 Task: Find connections with filter location Belén de Umbría with filter topic #designwith filter profile language German with filter current company Sartorius Stedim Biotech with filter school JD Institute of Fashion Technology with filter industry Public Safety with filter service category AnimationArchitecture with filter keywords title Veterinary Assistant
Action: Mouse moved to (493, 61)
Screenshot: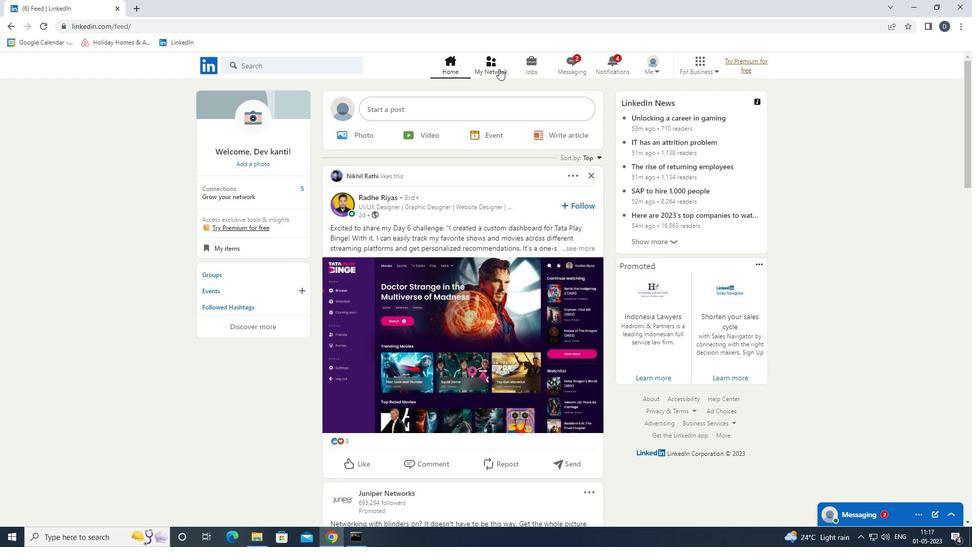
Action: Mouse pressed left at (493, 61)
Screenshot: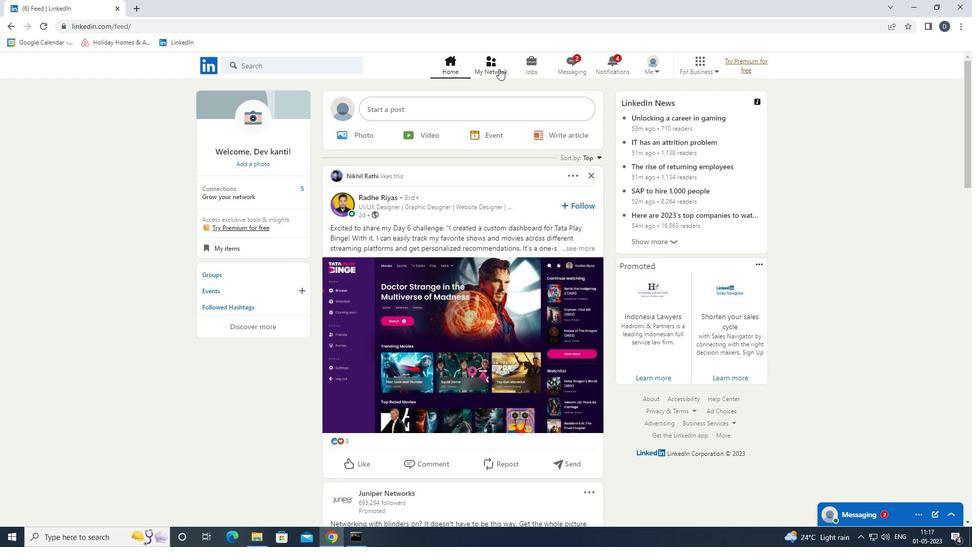 
Action: Mouse moved to (334, 119)
Screenshot: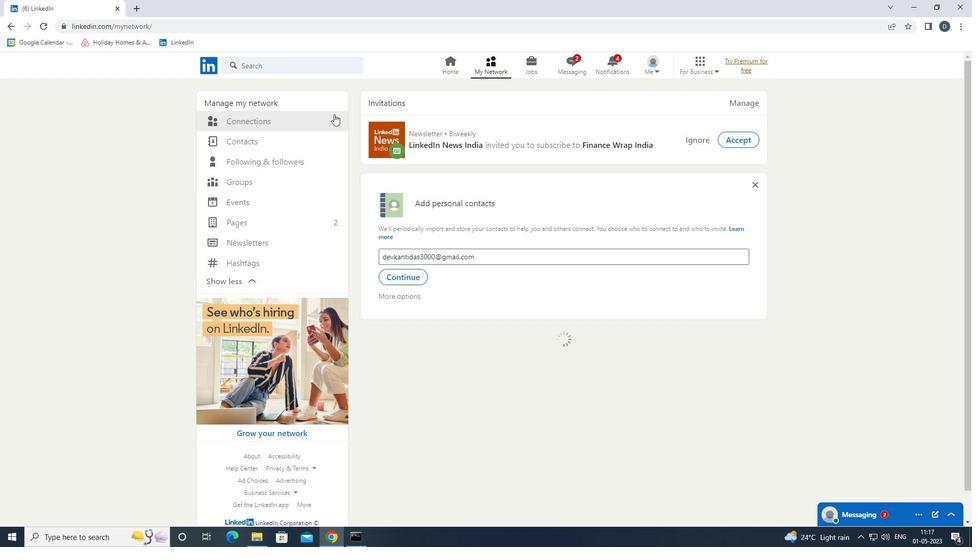 
Action: Mouse pressed left at (334, 119)
Screenshot: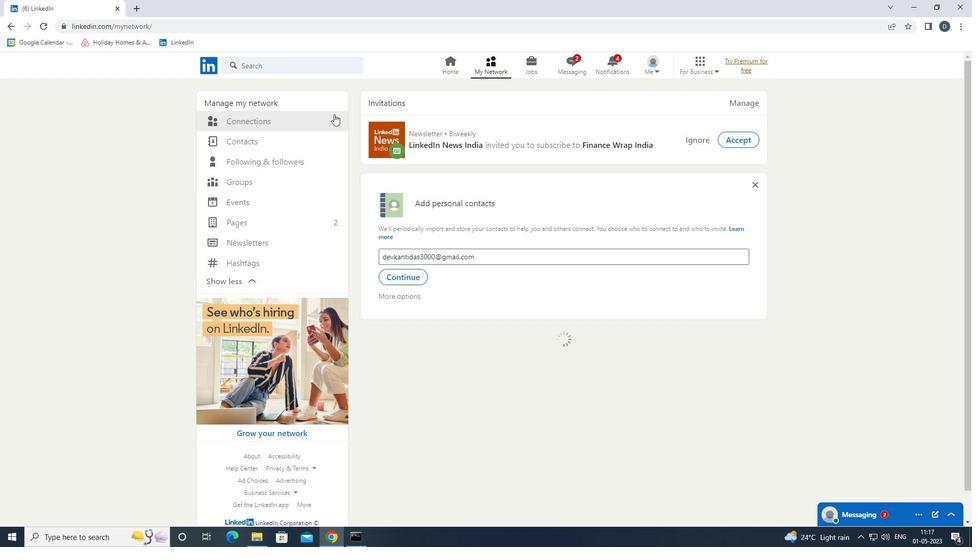 
Action: Mouse moved to (571, 122)
Screenshot: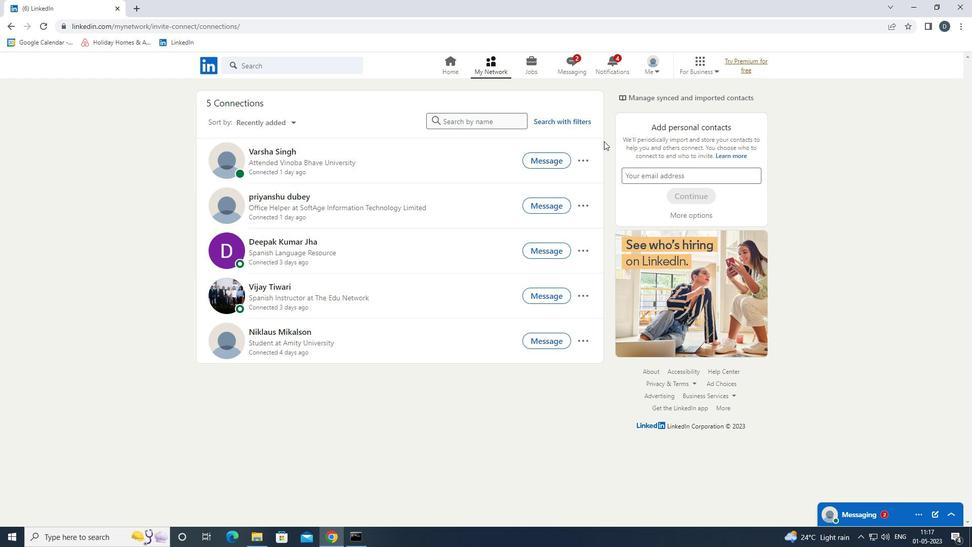 
Action: Mouse pressed left at (571, 122)
Screenshot: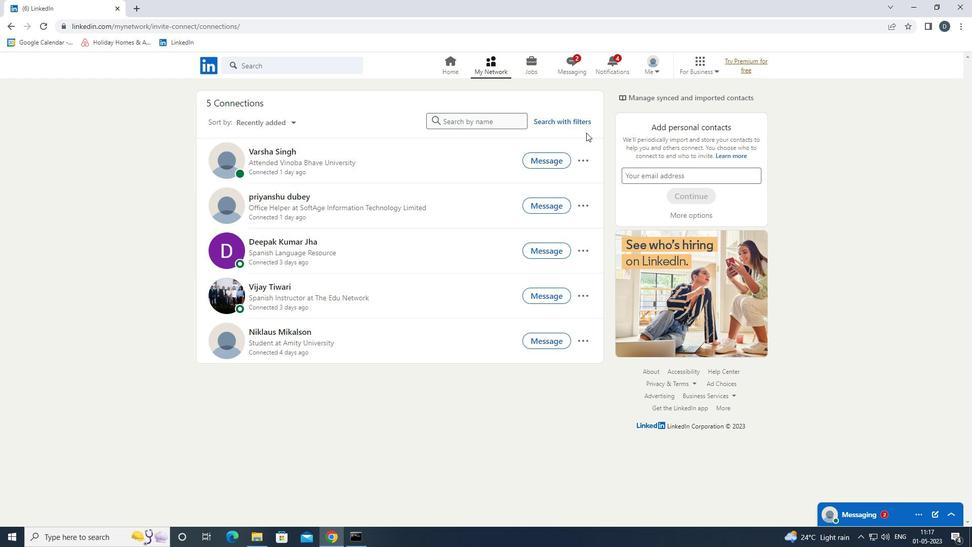 
Action: Mouse moved to (521, 94)
Screenshot: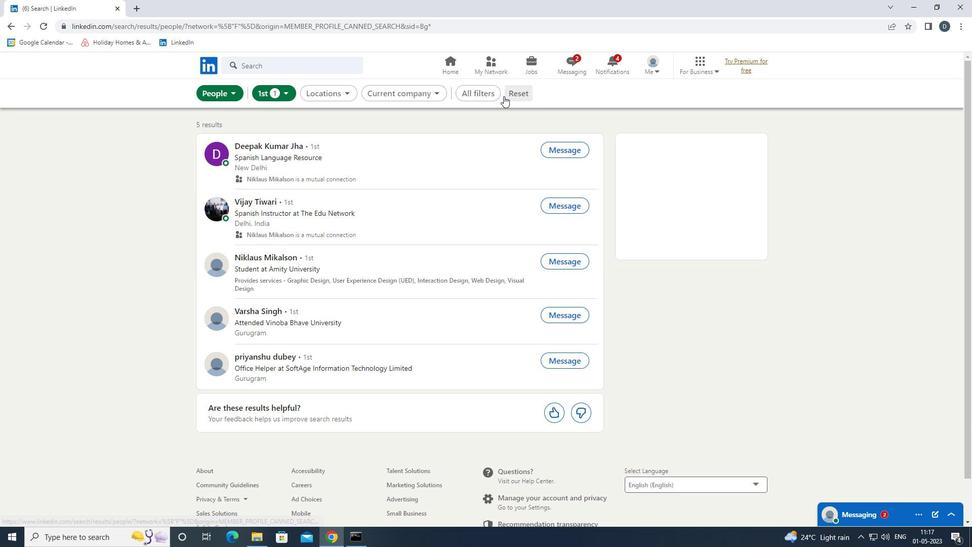
Action: Mouse pressed left at (521, 94)
Screenshot: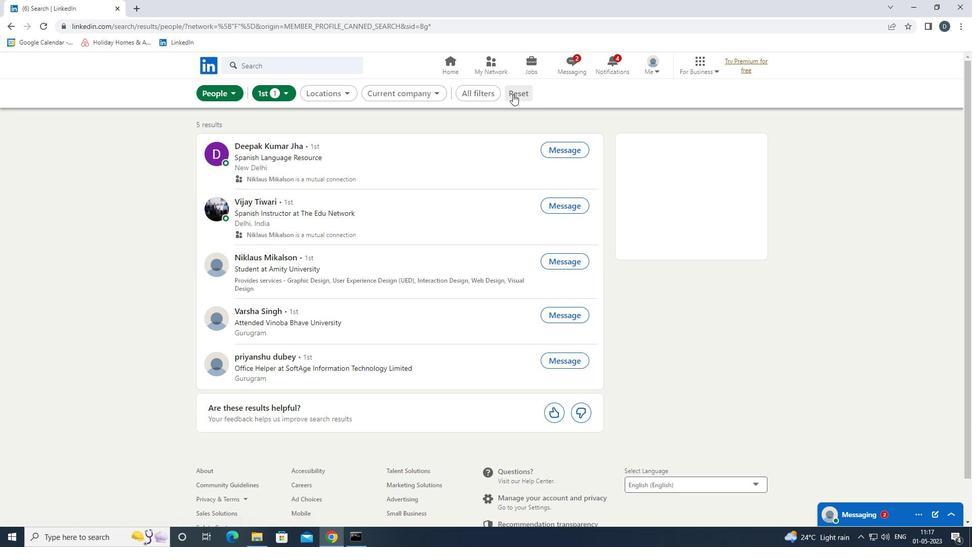 
Action: Mouse moved to (498, 92)
Screenshot: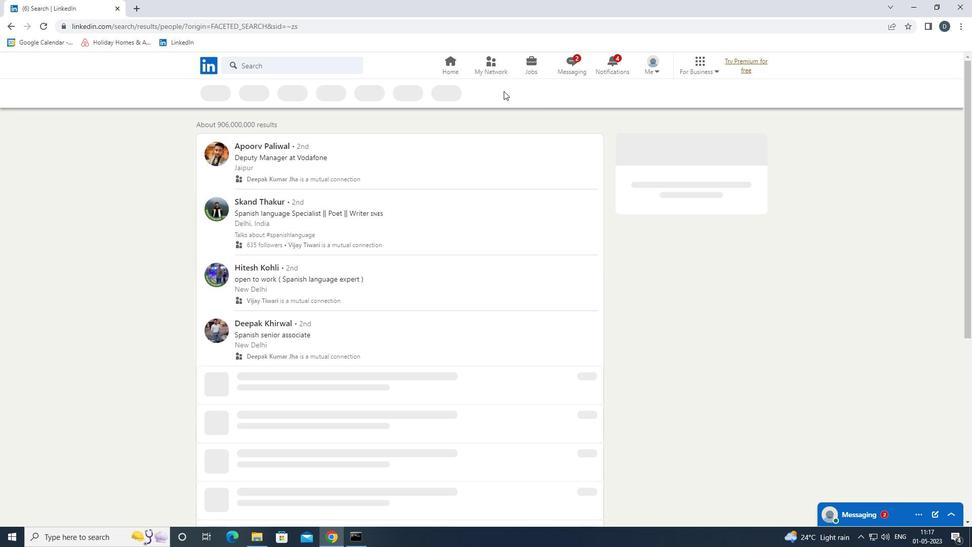 
Action: Mouse pressed left at (498, 92)
Screenshot: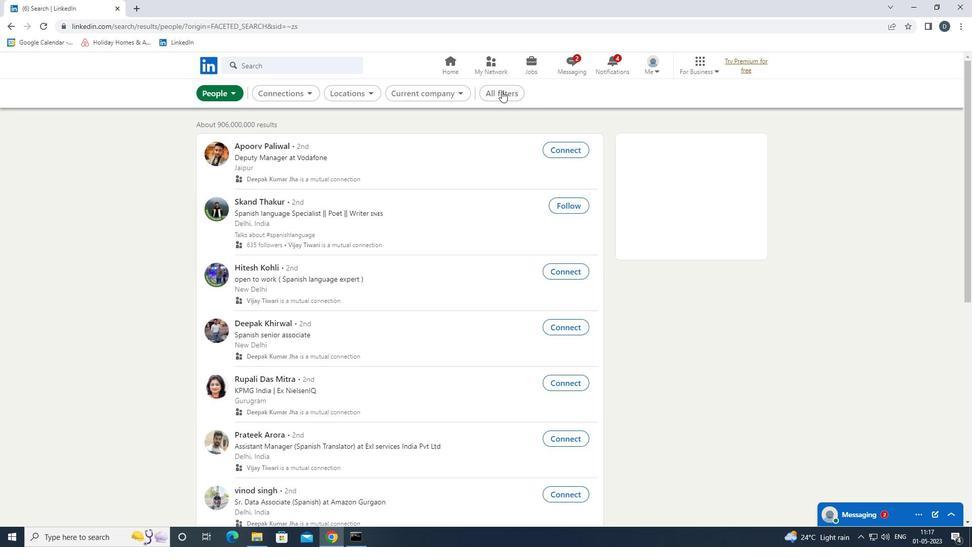 
Action: Mouse moved to (778, 264)
Screenshot: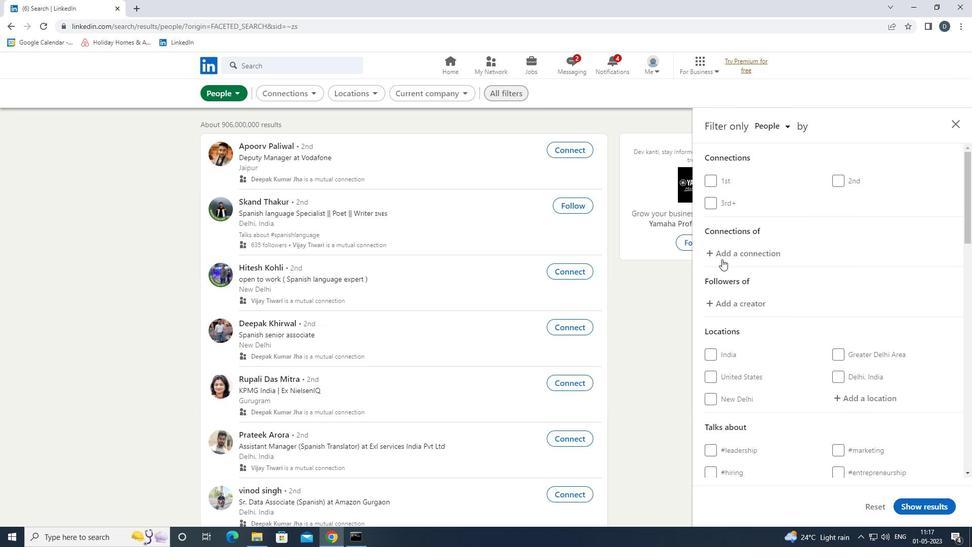 
Action: Mouse scrolled (778, 263) with delta (0, 0)
Screenshot: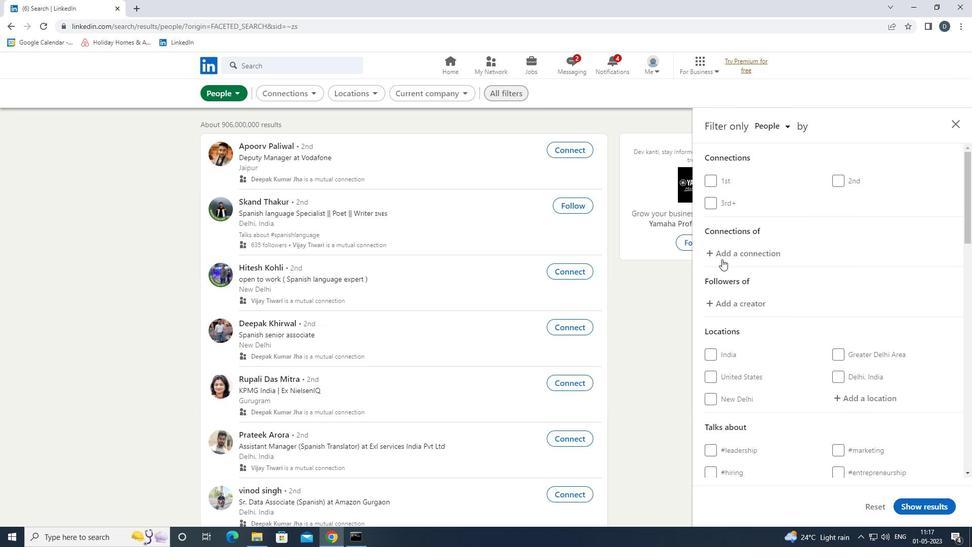 
Action: Mouse moved to (779, 265)
Screenshot: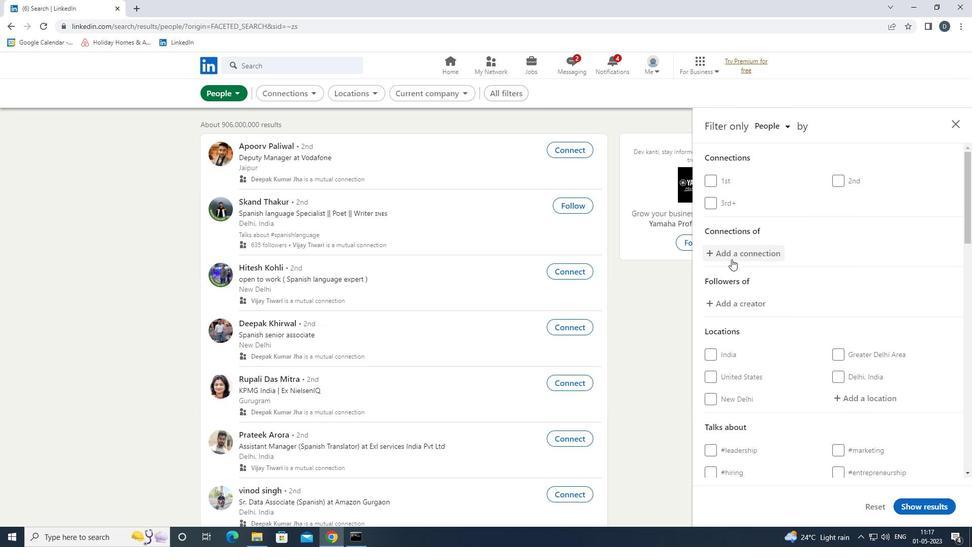 
Action: Mouse scrolled (779, 264) with delta (0, 0)
Screenshot: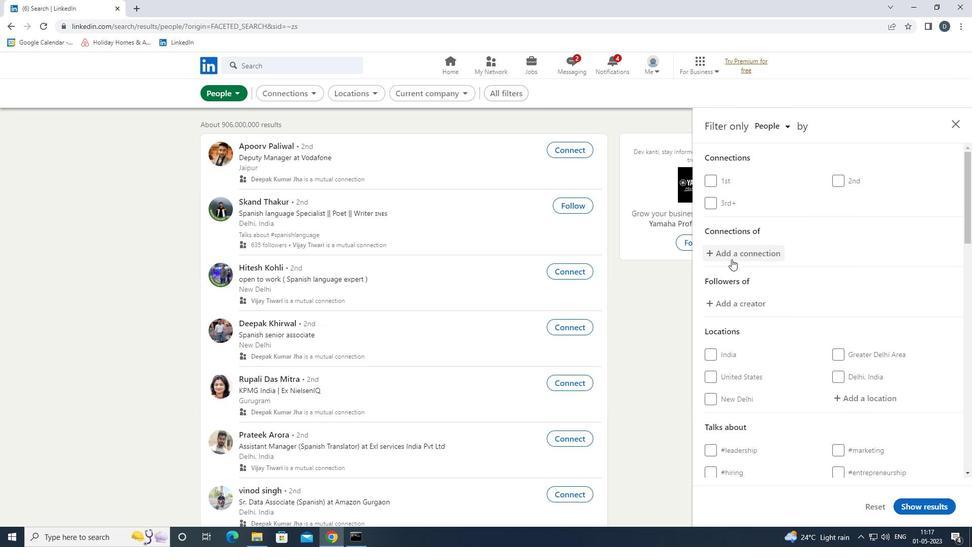 
Action: Mouse moved to (782, 265)
Screenshot: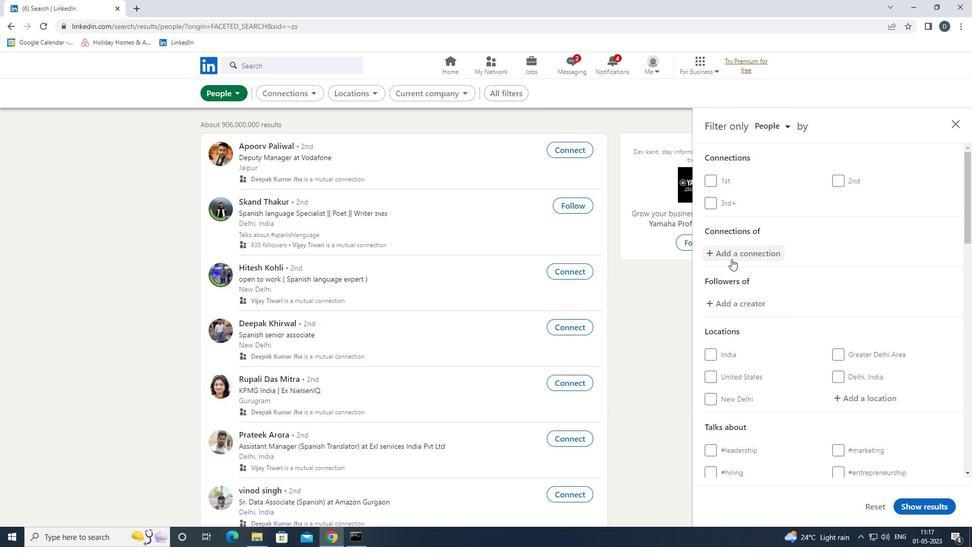 
Action: Mouse scrolled (782, 265) with delta (0, 0)
Screenshot: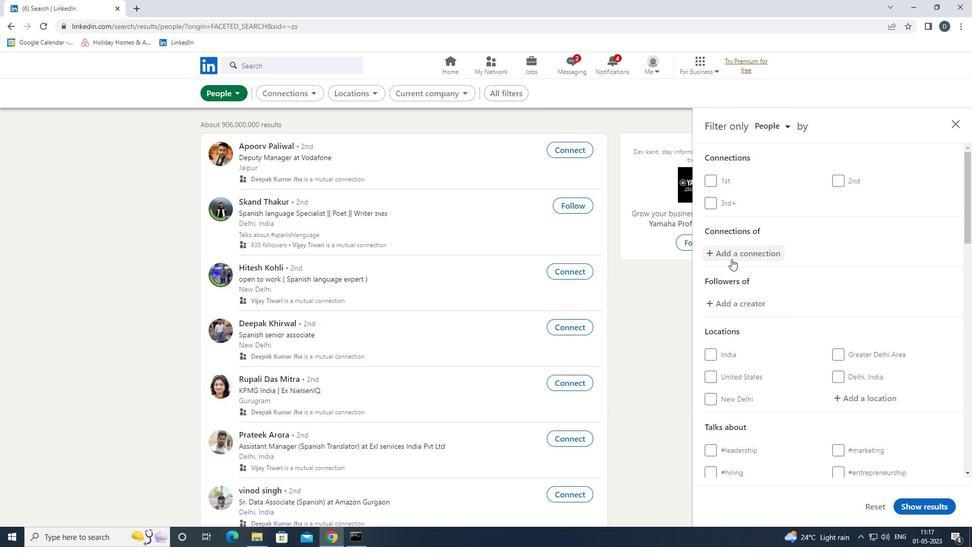 
Action: Mouse moved to (853, 241)
Screenshot: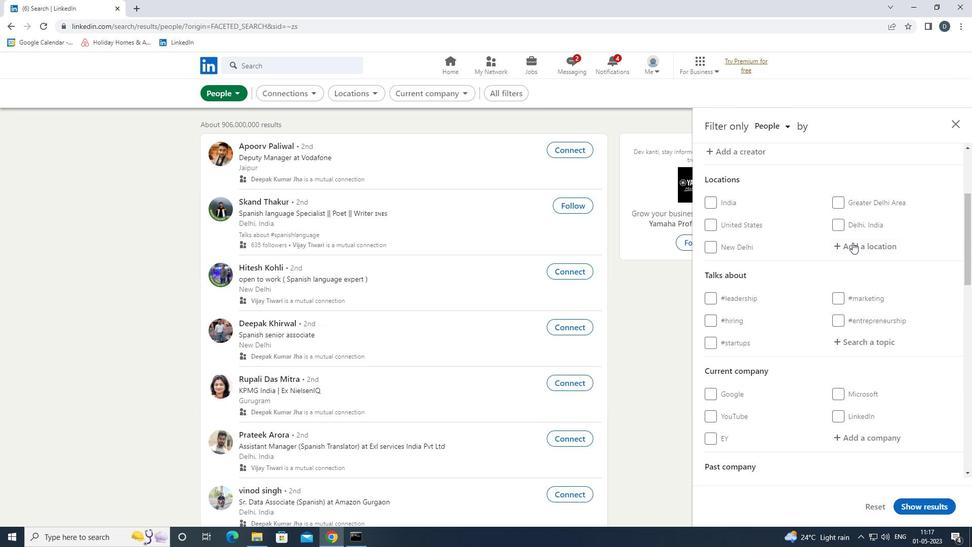 
Action: Mouse pressed left at (853, 241)
Screenshot: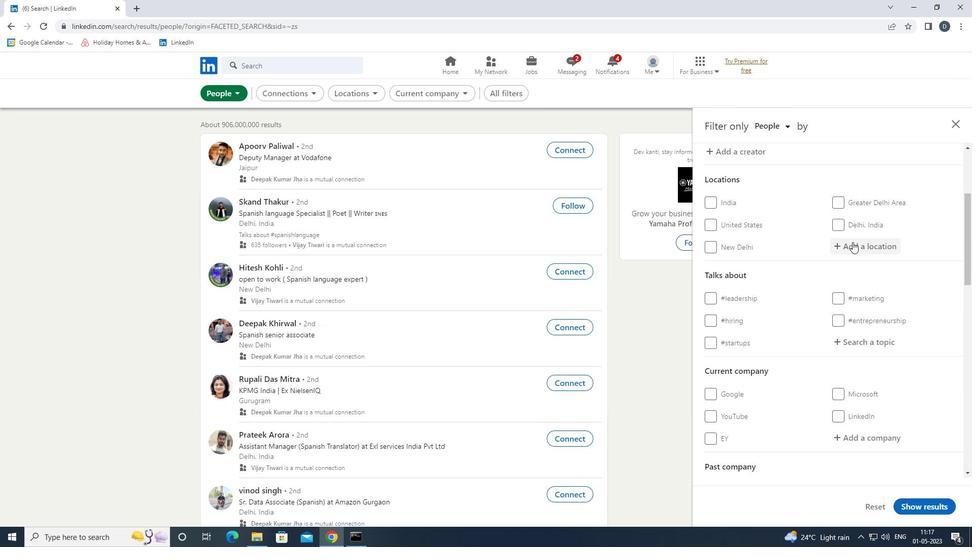 
Action: Key pressed <Key.shift>BELEN<Key.space><Key.shift>DE<Key.space><Key.backspace><Key.backspace><Key.backspace>D3E<Key.backspace><Key.backspace>E<Key.space><Key.shift>UMB<Key.down><Key.enter>
Screenshot: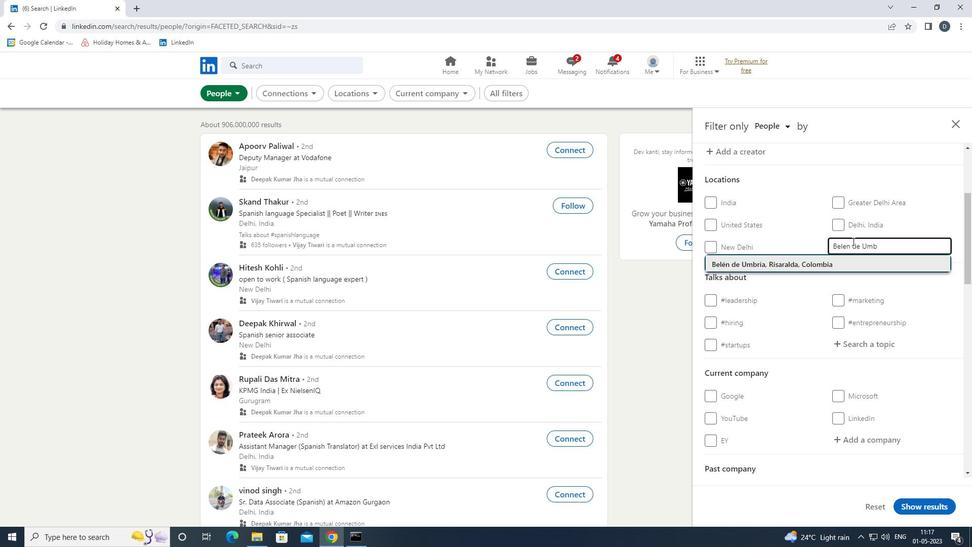 
Action: Mouse moved to (854, 252)
Screenshot: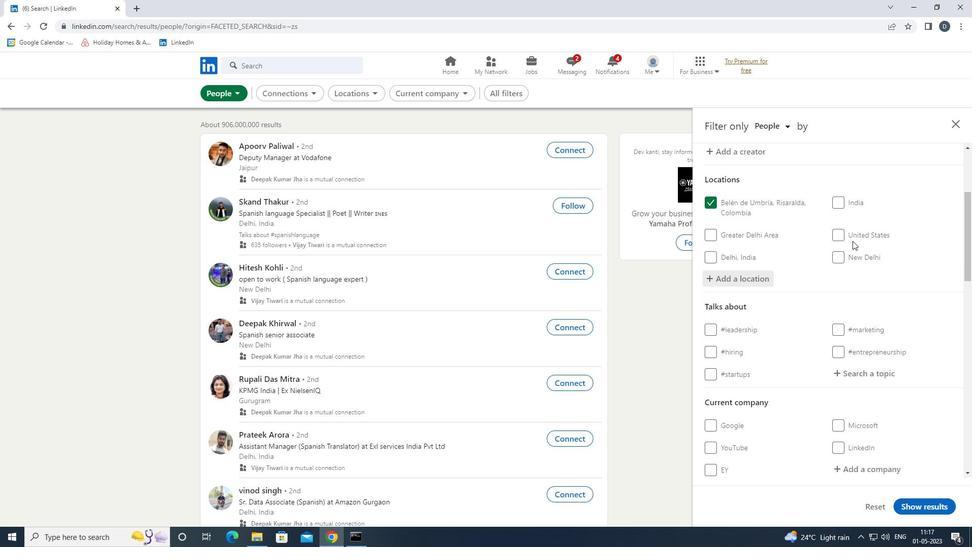 
Action: Mouse scrolled (854, 251) with delta (0, 0)
Screenshot: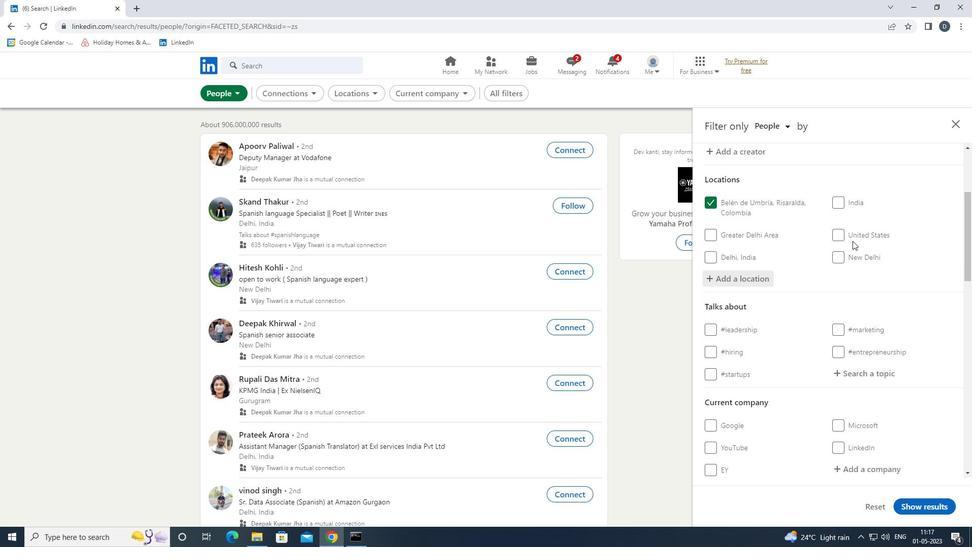 
Action: Mouse moved to (855, 263)
Screenshot: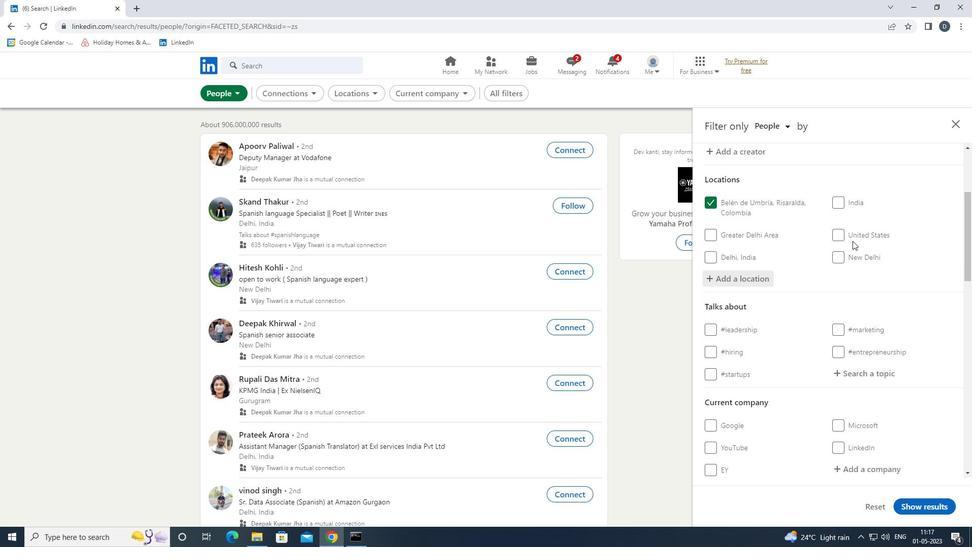
Action: Mouse scrolled (855, 263) with delta (0, 0)
Screenshot: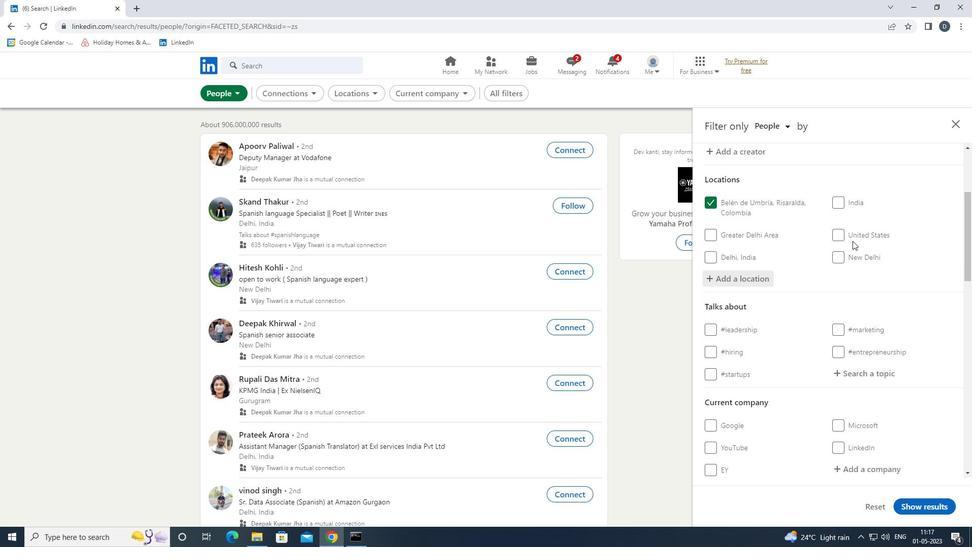 
Action: Mouse moved to (855, 270)
Screenshot: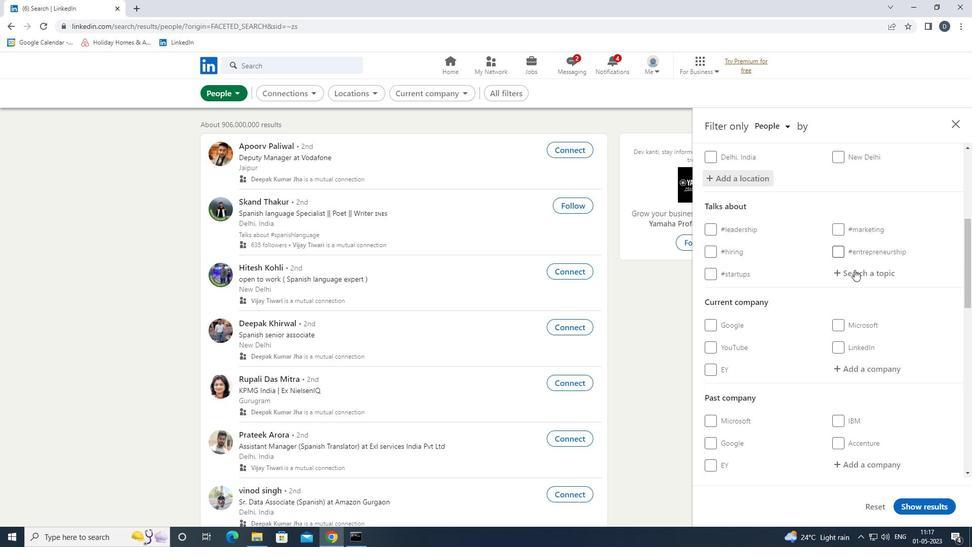 
Action: Mouse pressed left at (855, 270)
Screenshot: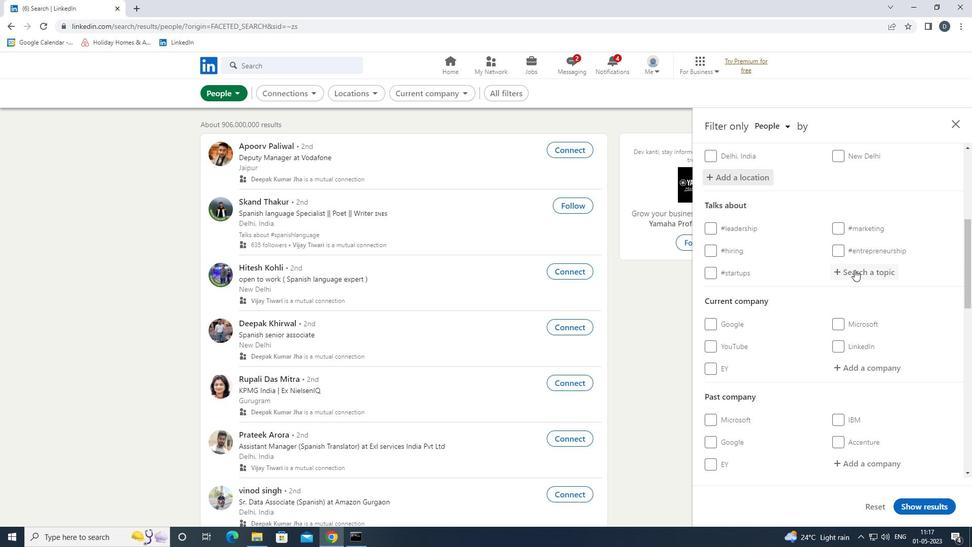 
Action: Key pressed <Key.shift>#DESIGN
Screenshot: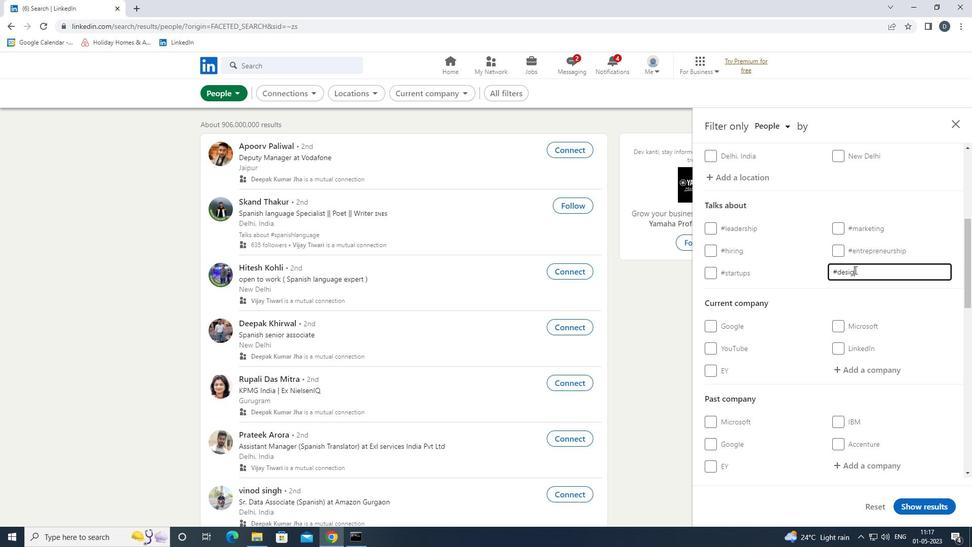 
Action: Mouse moved to (869, 318)
Screenshot: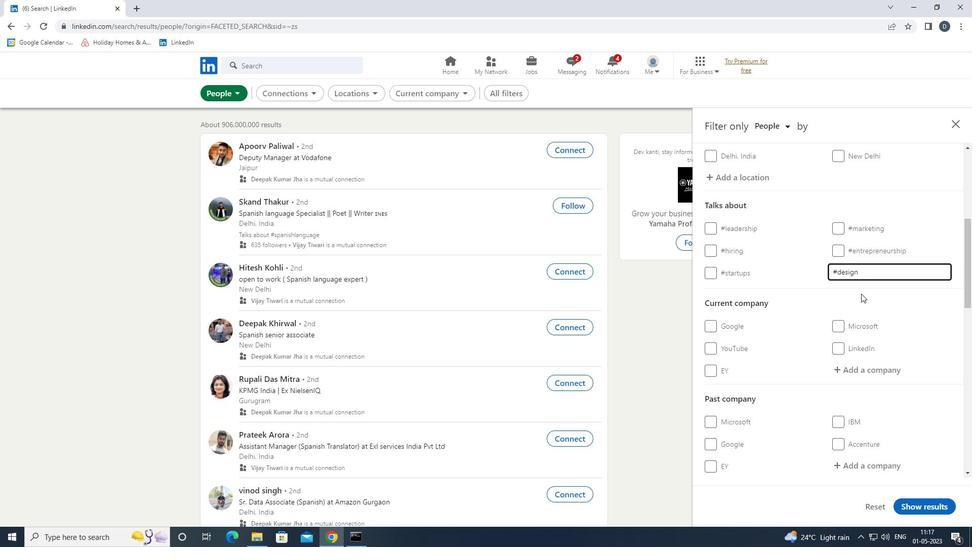 
Action: Mouse scrolled (869, 318) with delta (0, 0)
Screenshot: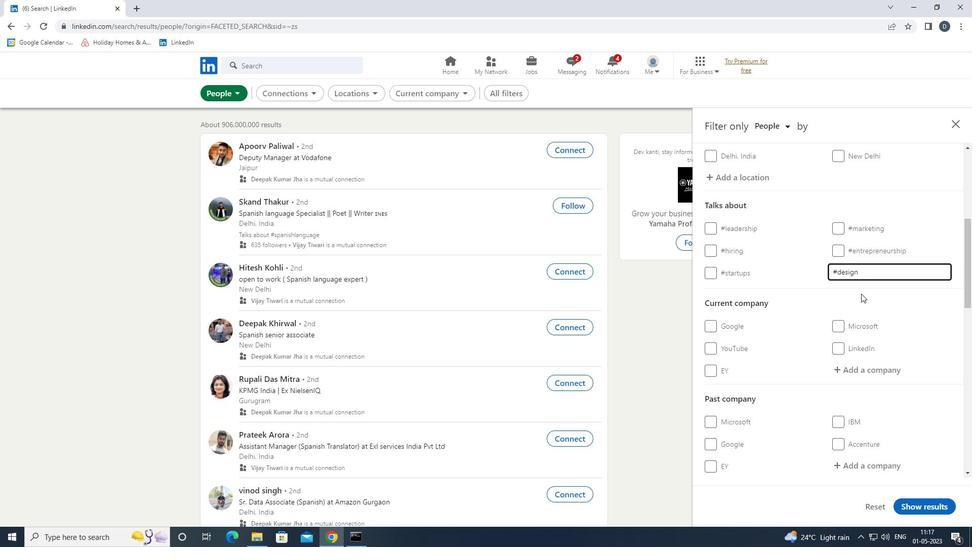 
Action: Mouse scrolled (869, 318) with delta (0, 0)
Screenshot: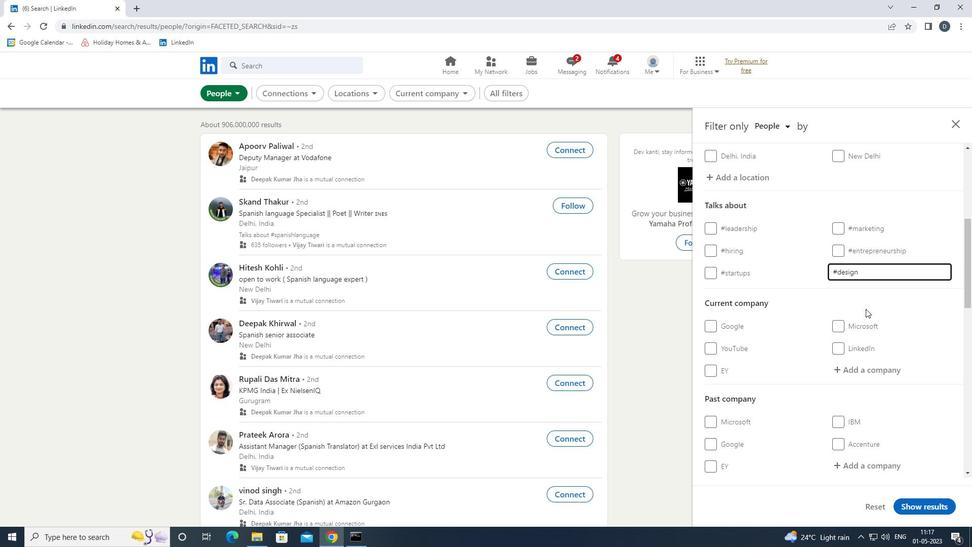 
Action: Mouse moved to (870, 319)
Screenshot: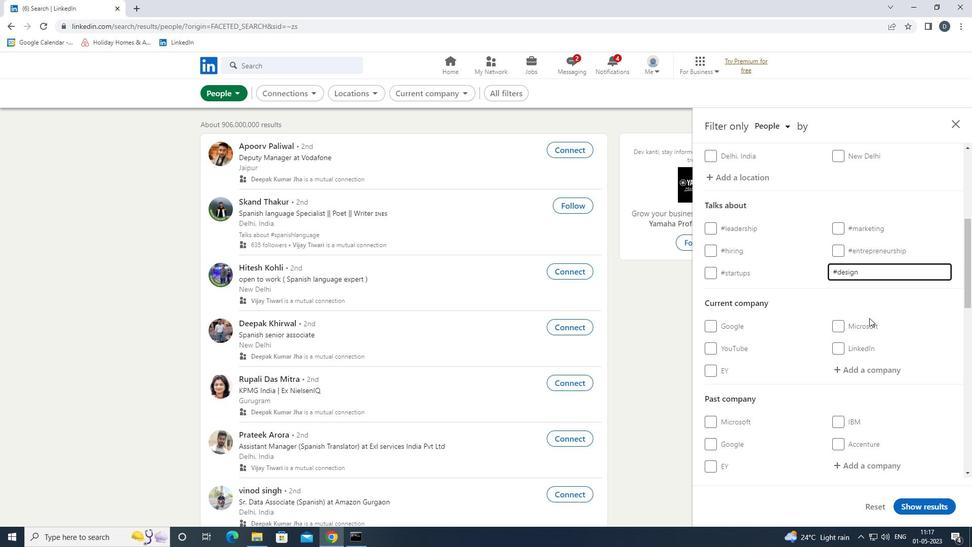 
Action: Mouse scrolled (870, 318) with delta (0, 0)
Screenshot: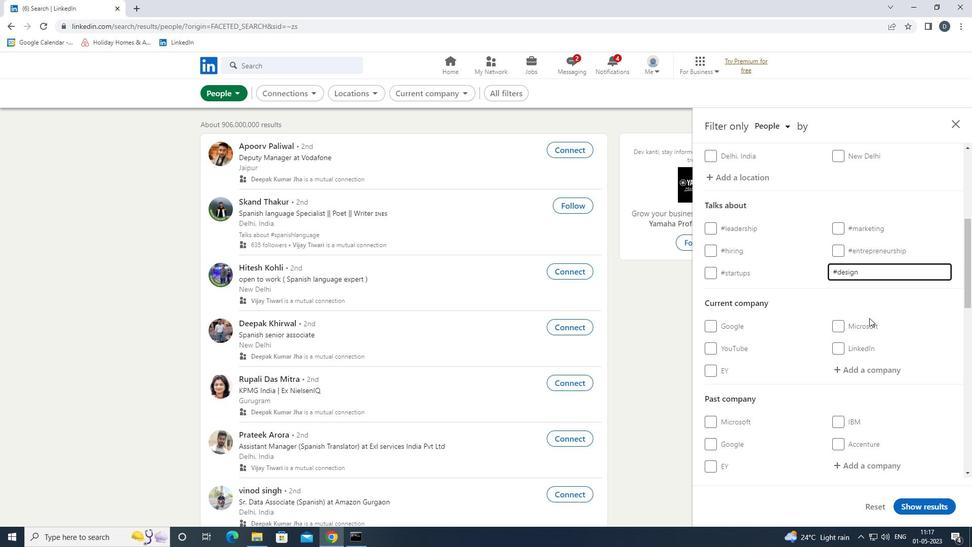 
Action: Mouse scrolled (870, 318) with delta (0, 0)
Screenshot: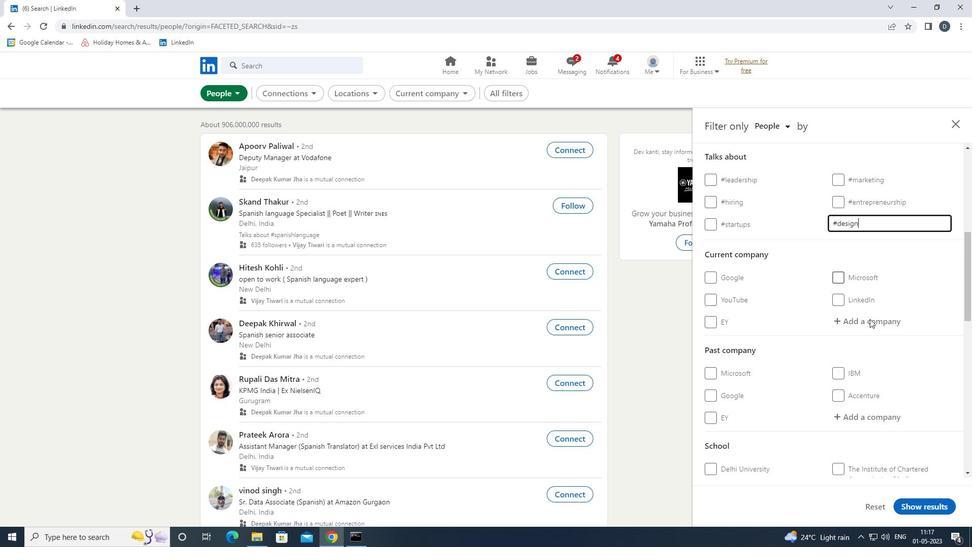 
Action: Mouse scrolled (870, 318) with delta (0, 0)
Screenshot: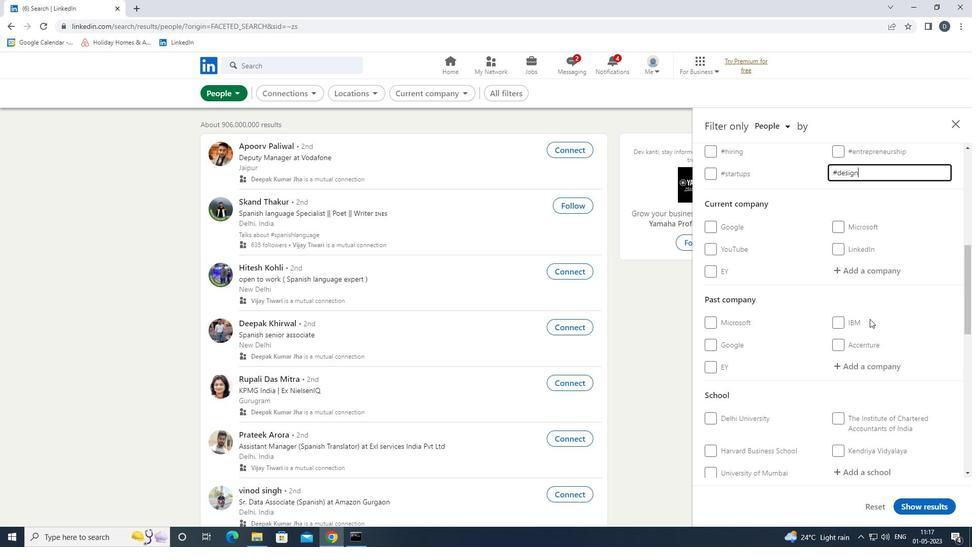 
Action: Mouse scrolled (870, 318) with delta (0, 0)
Screenshot: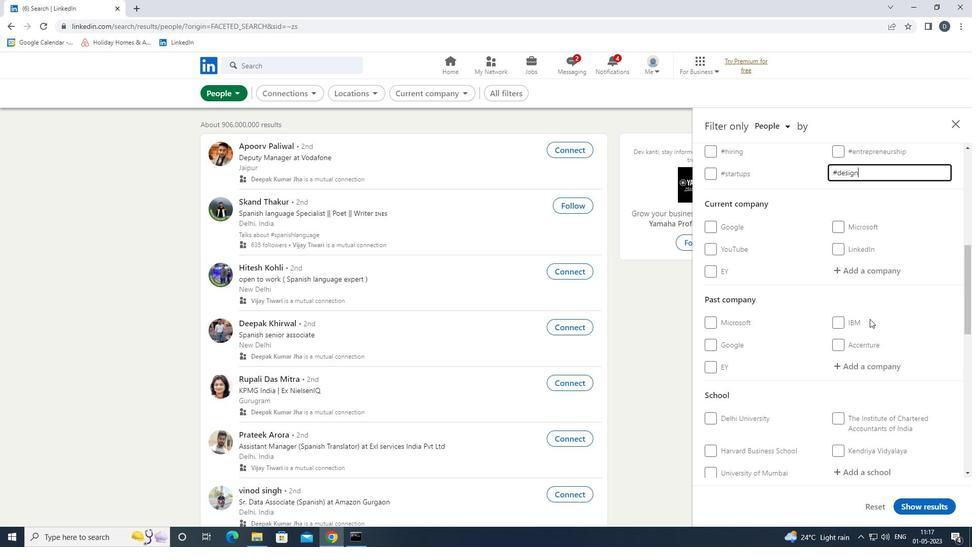 
Action: Mouse scrolled (870, 318) with delta (0, 0)
Screenshot: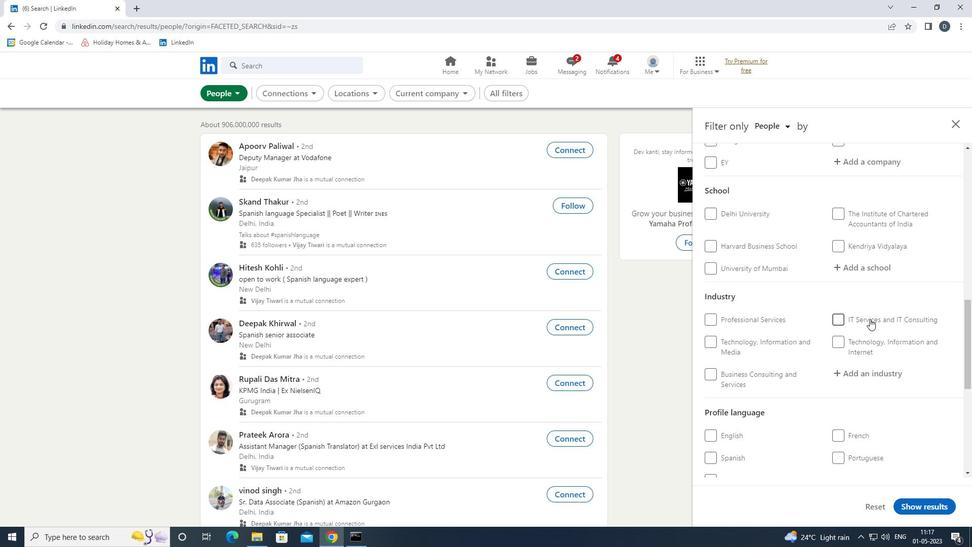 
Action: Mouse scrolled (870, 318) with delta (0, 0)
Screenshot: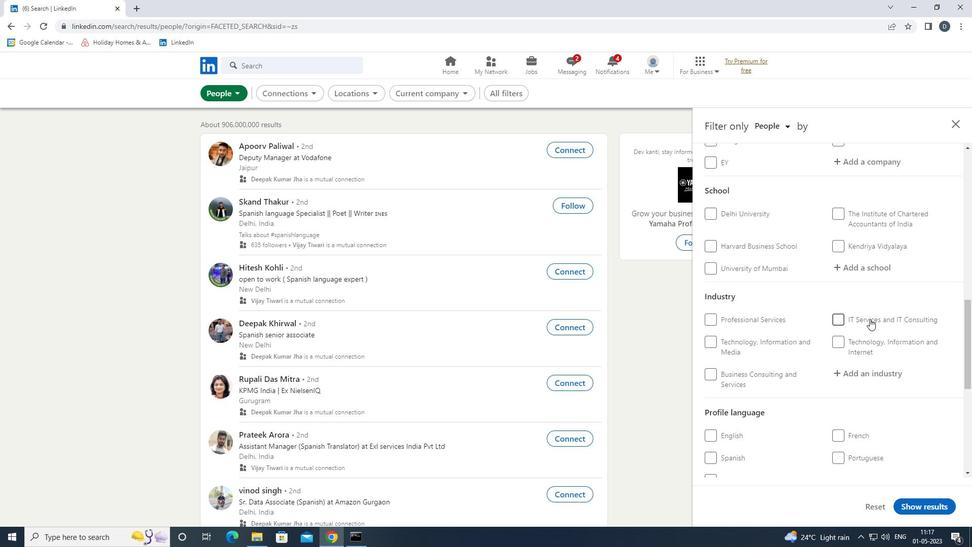 
Action: Mouse scrolled (870, 318) with delta (0, 0)
Screenshot: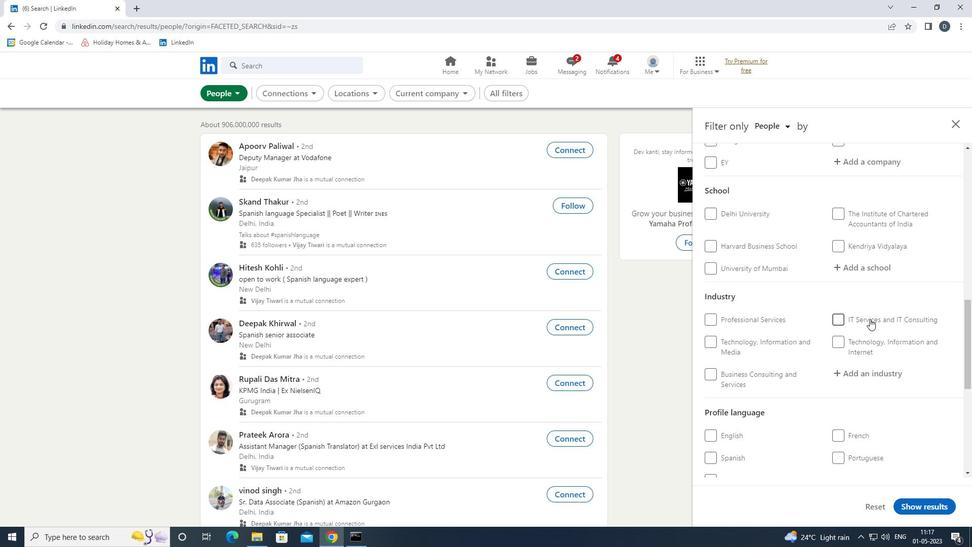 
Action: Mouse scrolled (870, 318) with delta (0, 0)
Screenshot: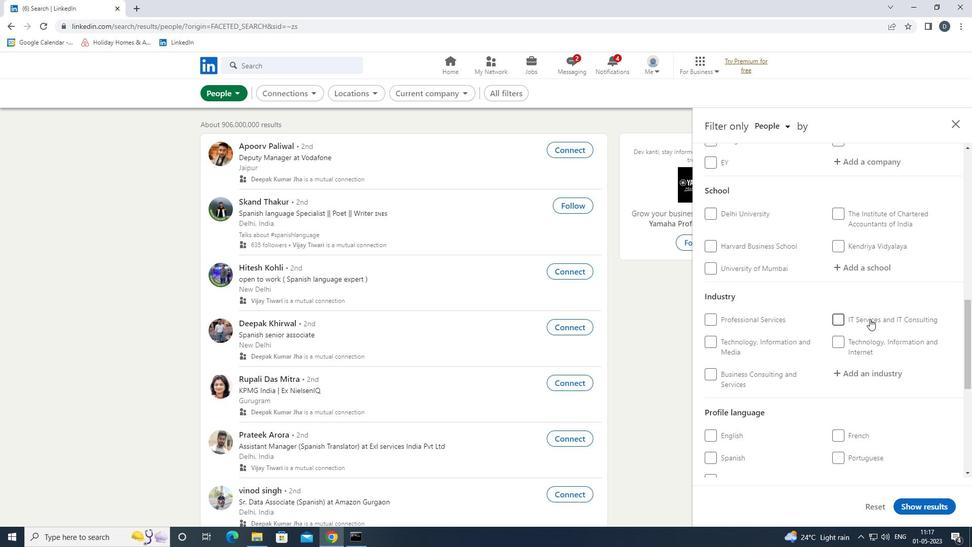 
Action: Mouse moved to (710, 277)
Screenshot: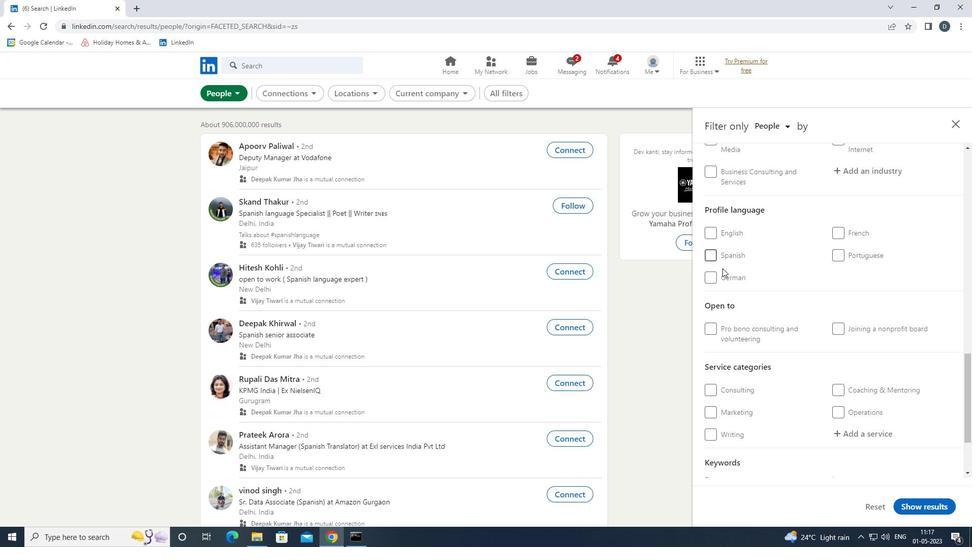
Action: Mouse pressed left at (710, 277)
Screenshot: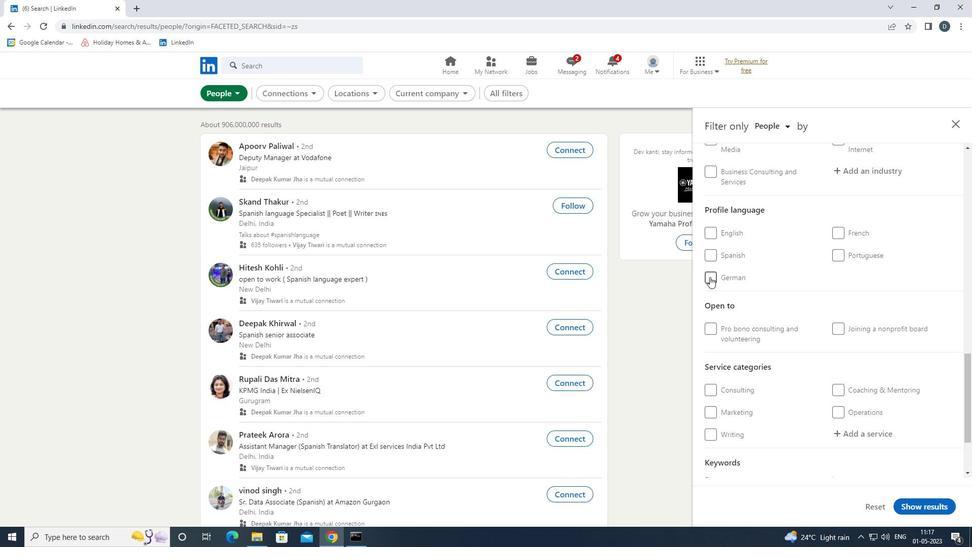
Action: Mouse moved to (868, 299)
Screenshot: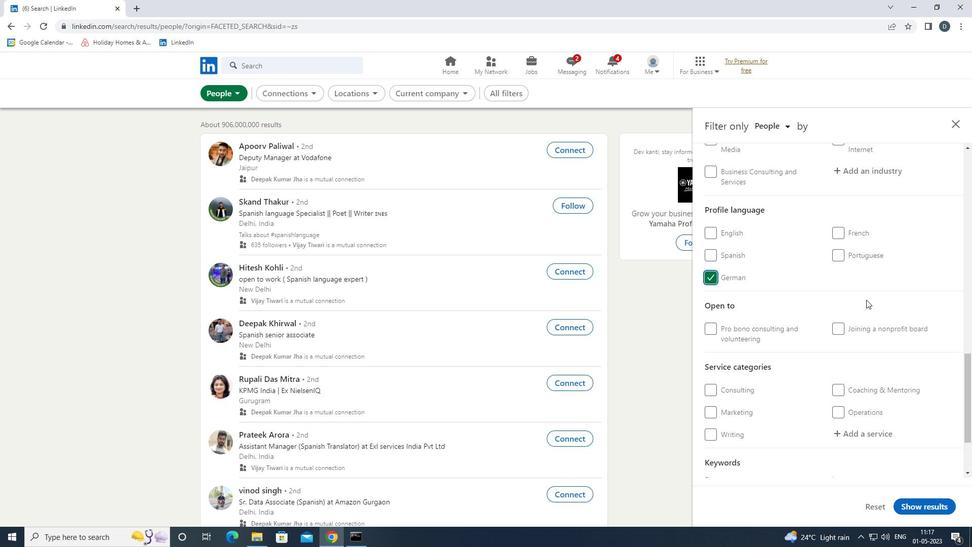 
Action: Mouse scrolled (868, 300) with delta (0, 0)
Screenshot: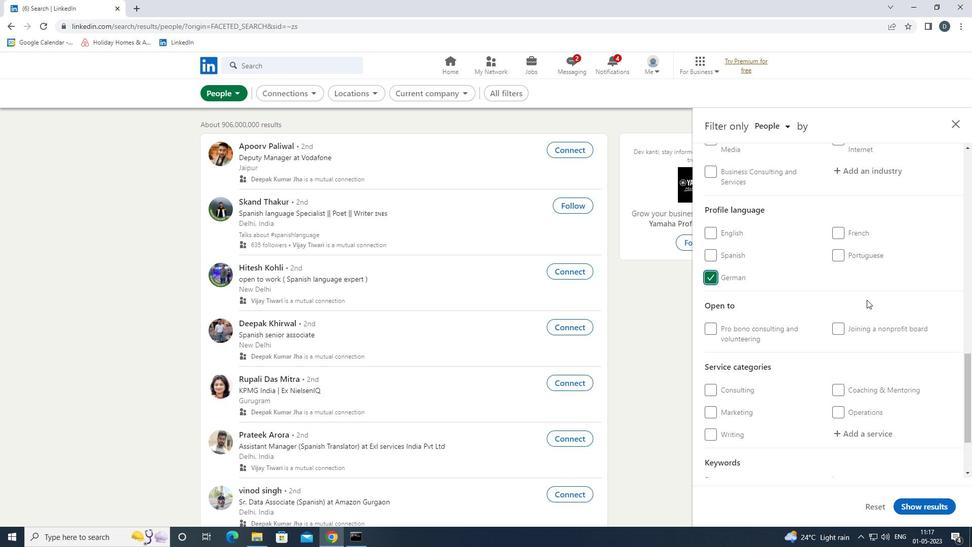 
Action: Mouse scrolled (868, 300) with delta (0, 0)
Screenshot: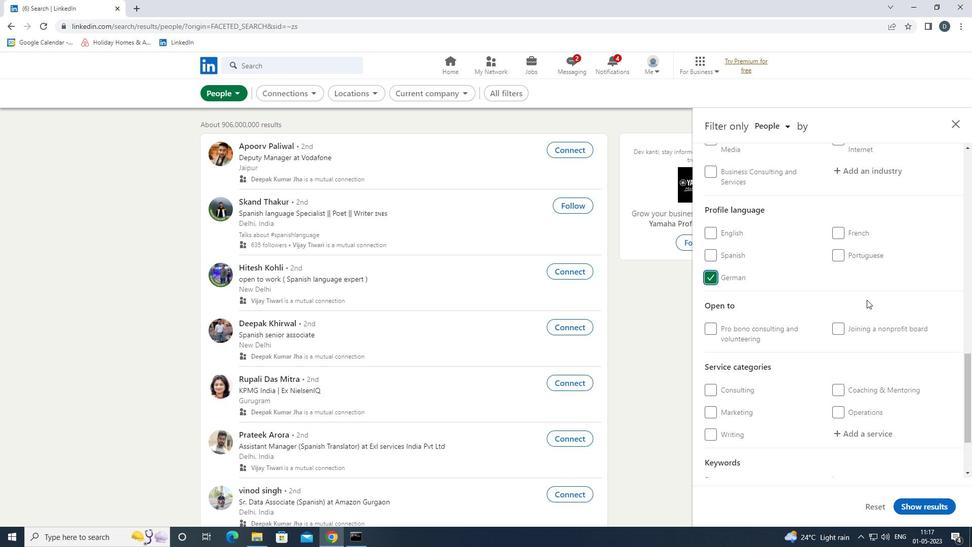 
Action: Mouse scrolled (868, 300) with delta (0, 0)
Screenshot: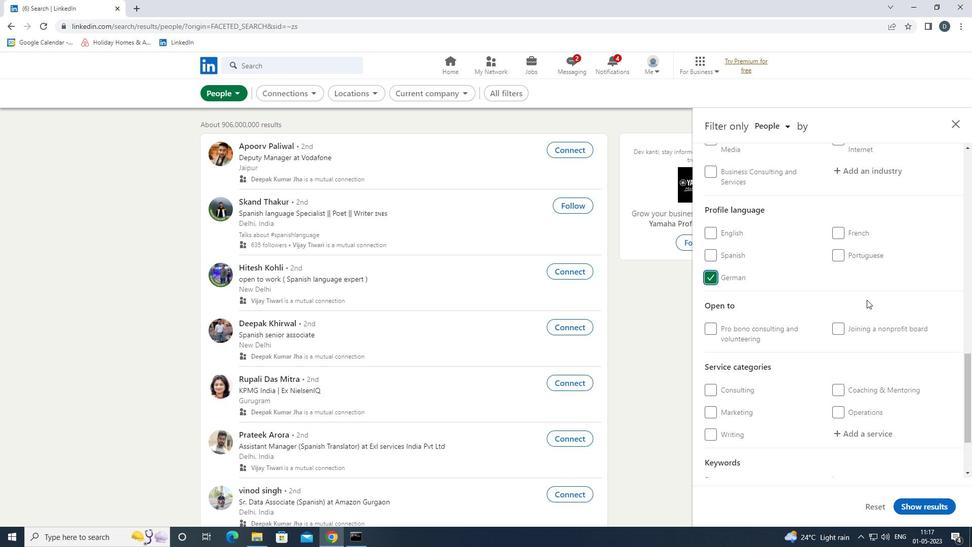 
Action: Mouse scrolled (868, 300) with delta (0, 0)
Screenshot: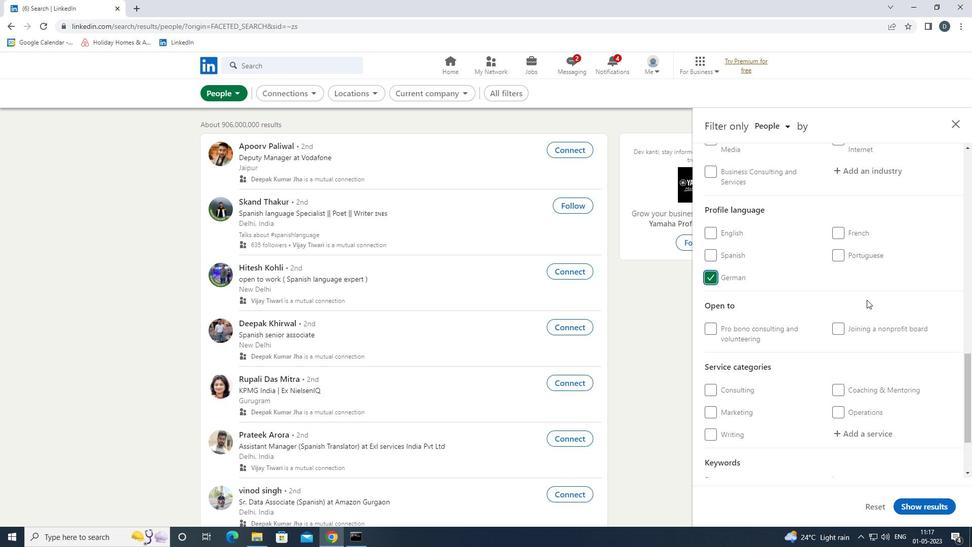 
Action: Mouse scrolled (868, 300) with delta (0, 0)
Screenshot: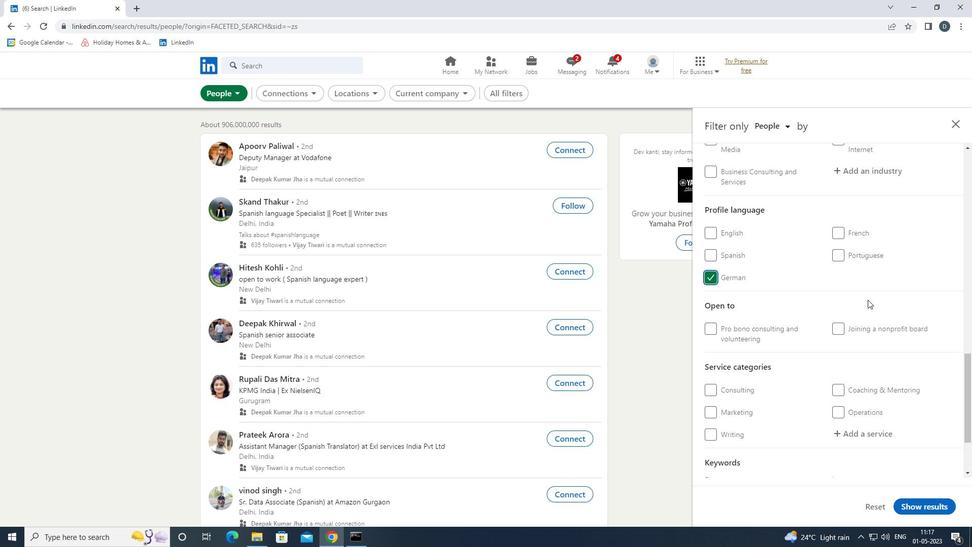 
Action: Mouse scrolled (868, 300) with delta (0, 0)
Screenshot: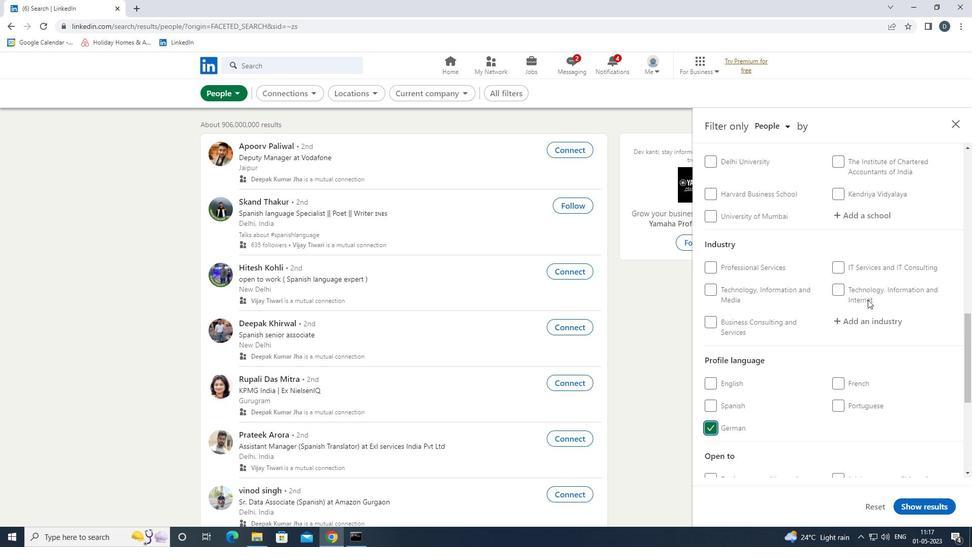 
Action: Mouse scrolled (868, 300) with delta (0, 0)
Screenshot: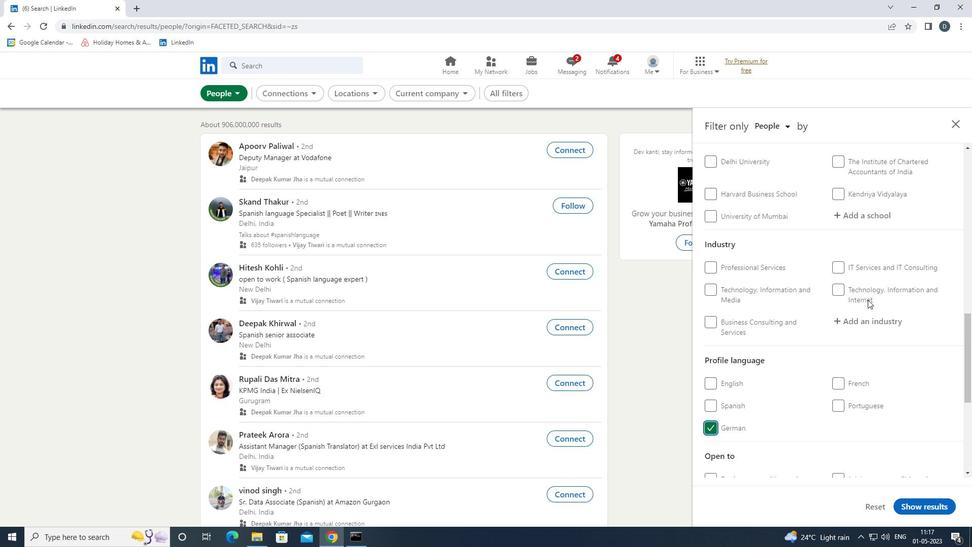 
Action: Mouse moved to (870, 271)
Screenshot: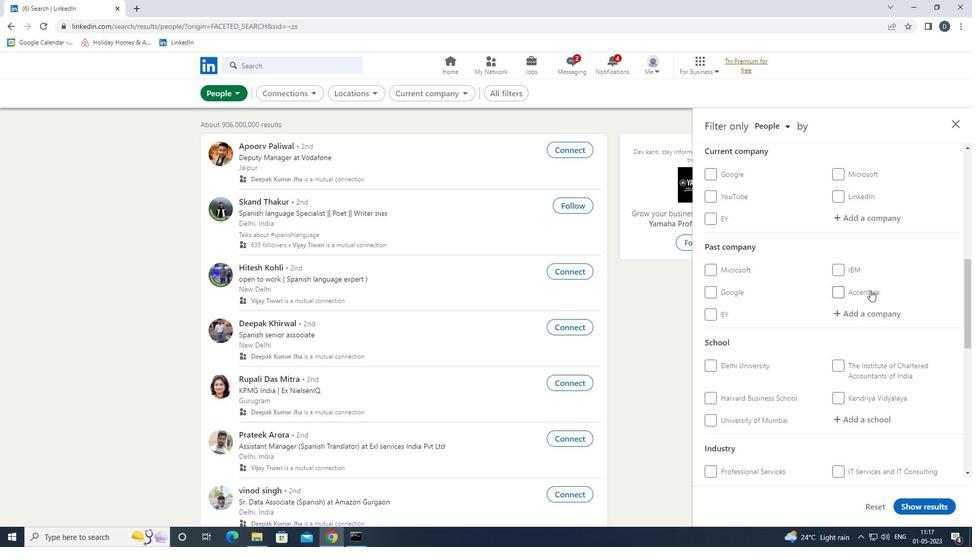 
Action: Mouse scrolled (870, 271) with delta (0, 0)
Screenshot: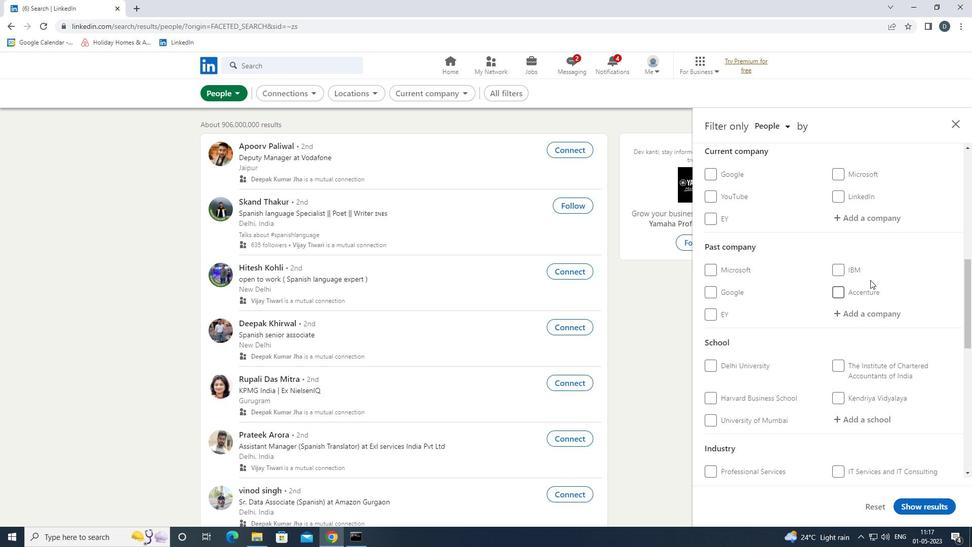 
Action: Mouse scrolled (870, 271) with delta (0, 0)
Screenshot: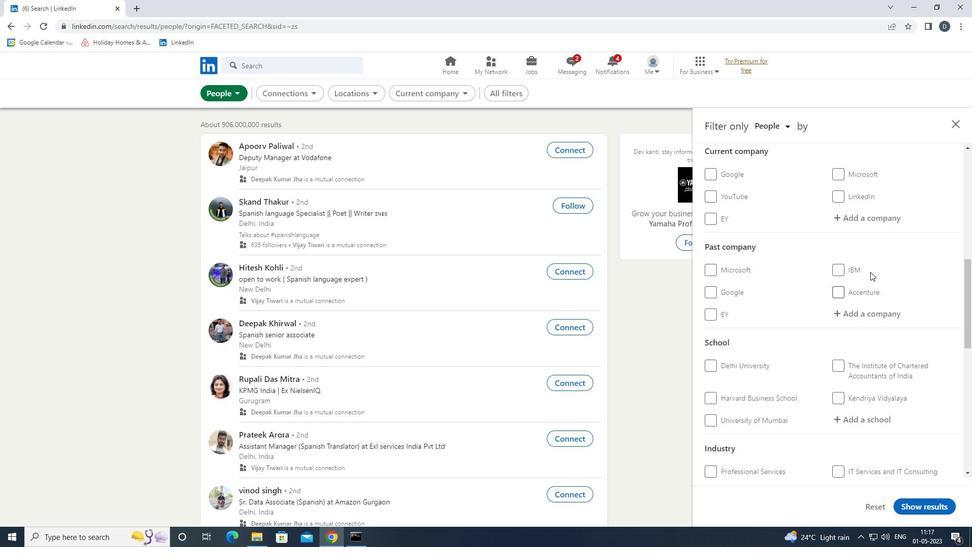 
Action: Mouse moved to (873, 316)
Screenshot: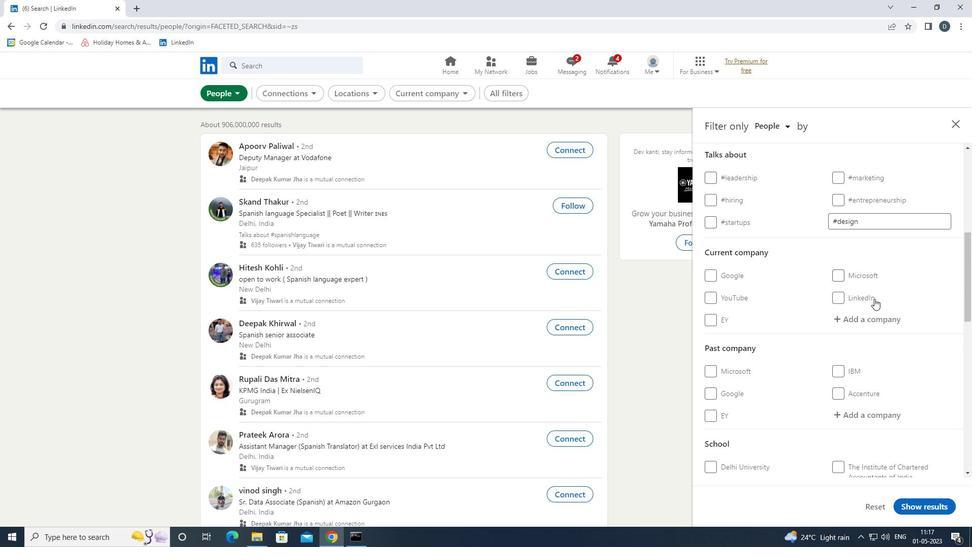 
Action: Mouse pressed left at (873, 316)
Screenshot: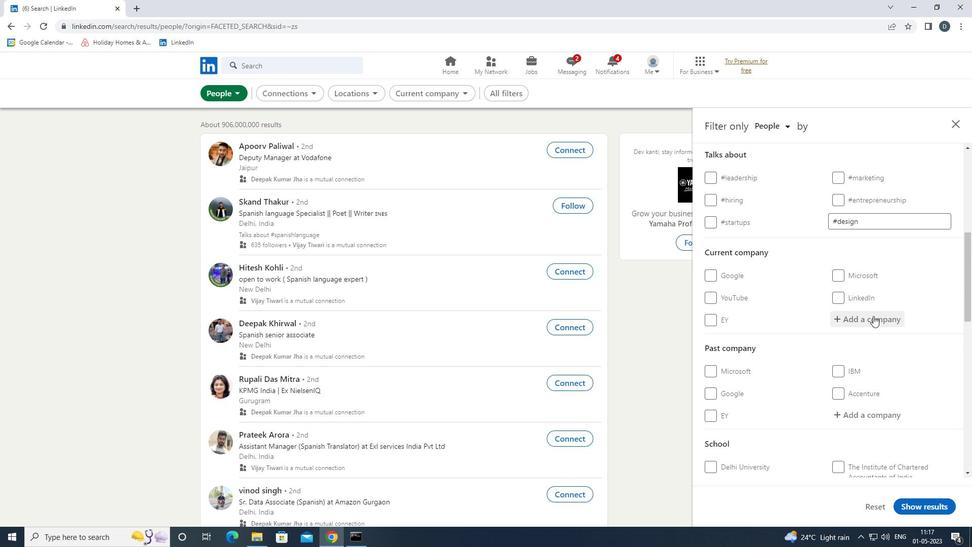 
Action: Mouse moved to (873, 316)
Screenshot: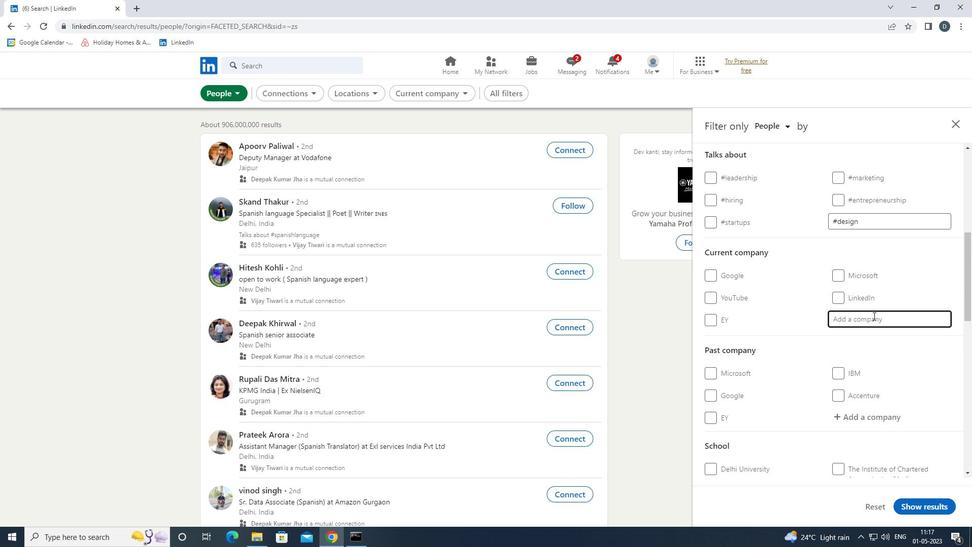 
Action: Key pressed <Key.shift>SARTORIUS<Key.down><Key.down><Key.enter>
Screenshot: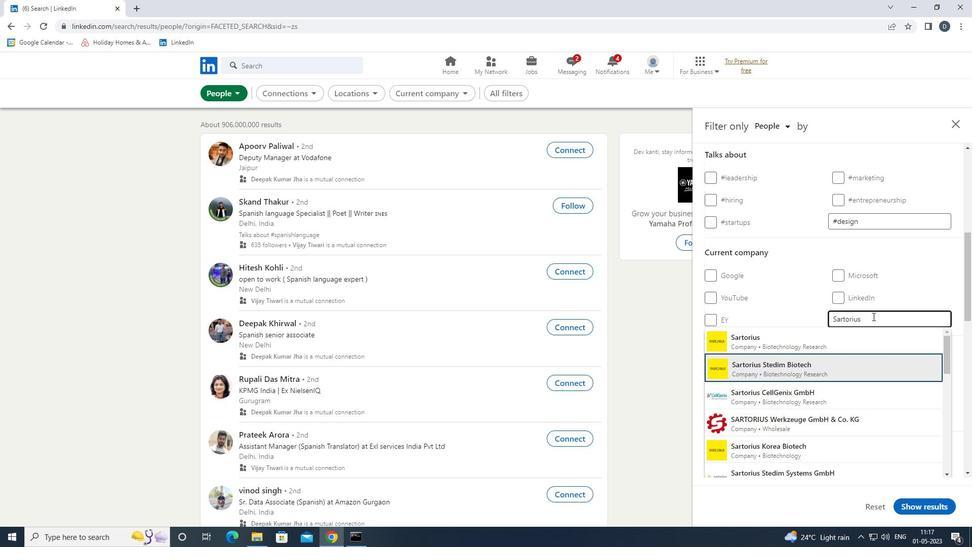 
Action: Mouse moved to (873, 320)
Screenshot: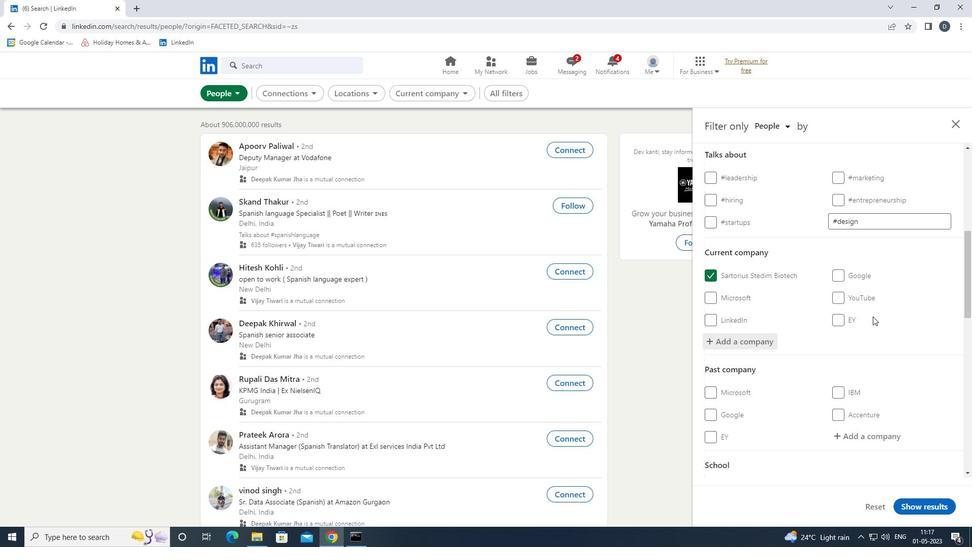 
Action: Mouse scrolled (873, 319) with delta (0, 0)
Screenshot: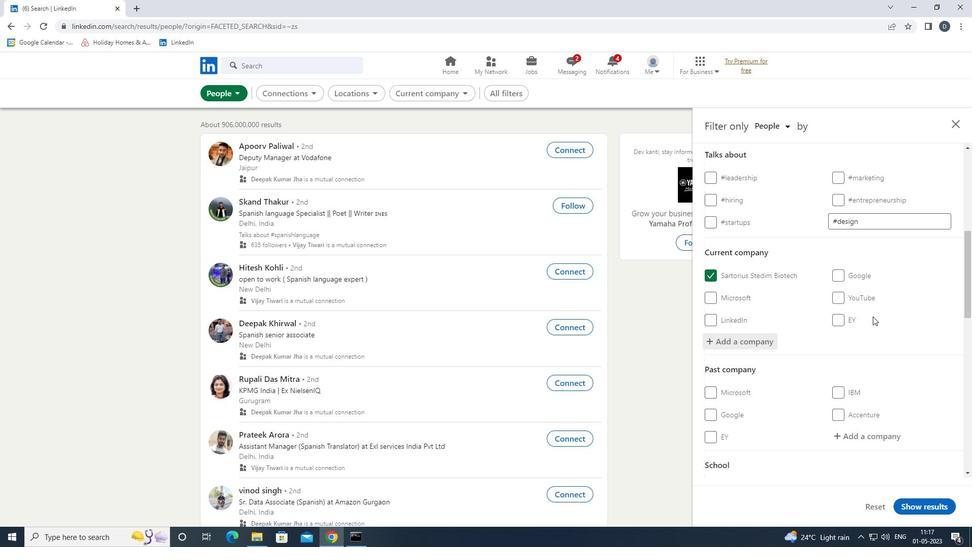 
Action: Mouse scrolled (873, 319) with delta (0, 0)
Screenshot: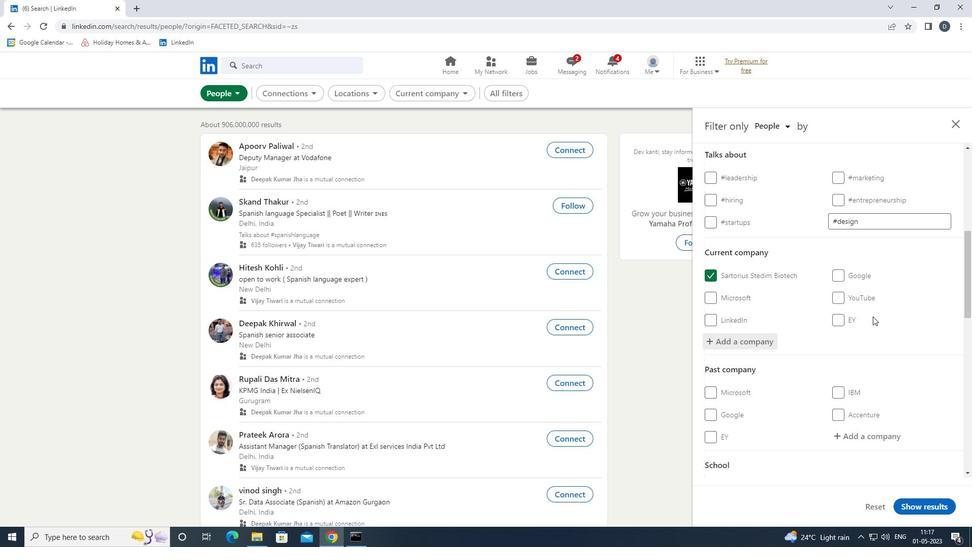 
Action: Mouse moved to (873, 320)
Screenshot: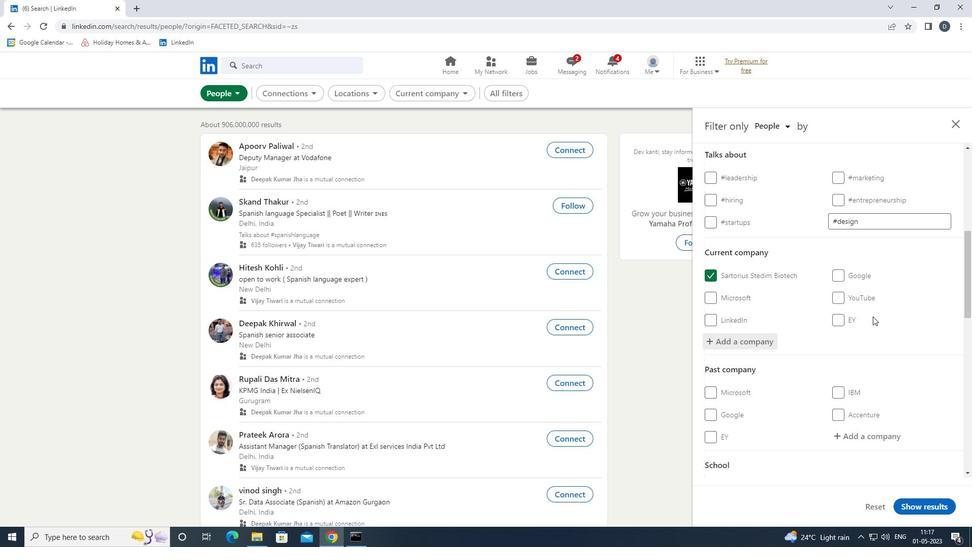 
Action: Mouse scrolled (873, 320) with delta (0, 0)
Screenshot: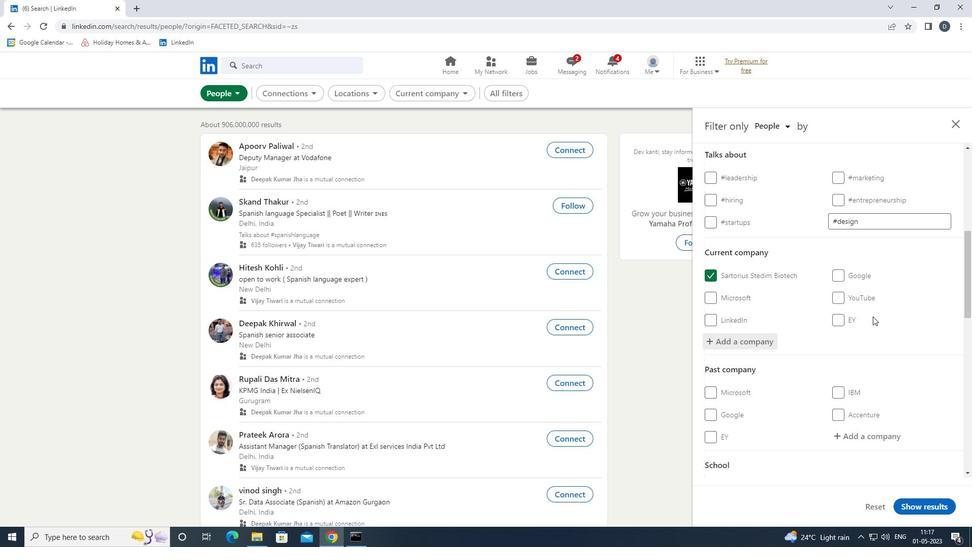 
Action: Mouse moved to (874, 320)
Screenshot: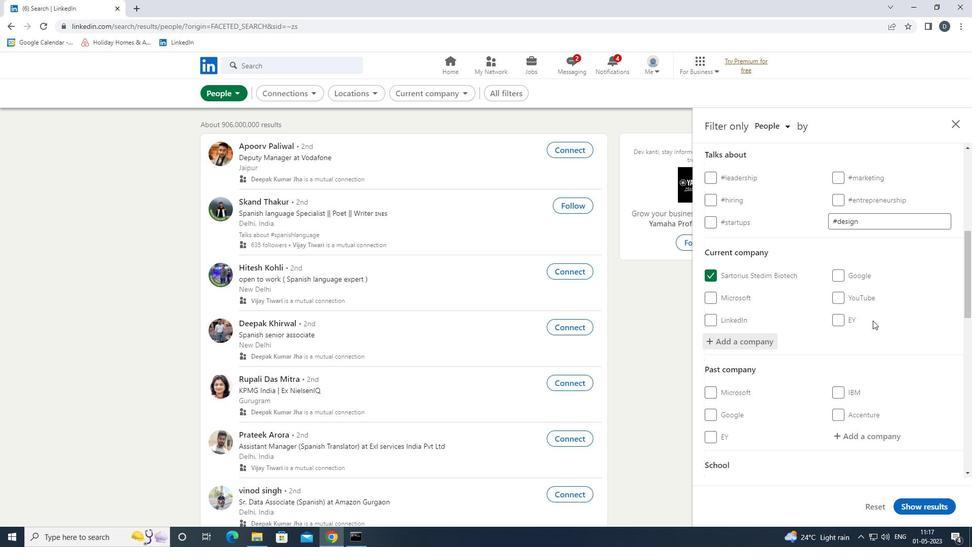 
Action: Mouse scrolled (874, 320) with delta (0, 0)
Screenshot: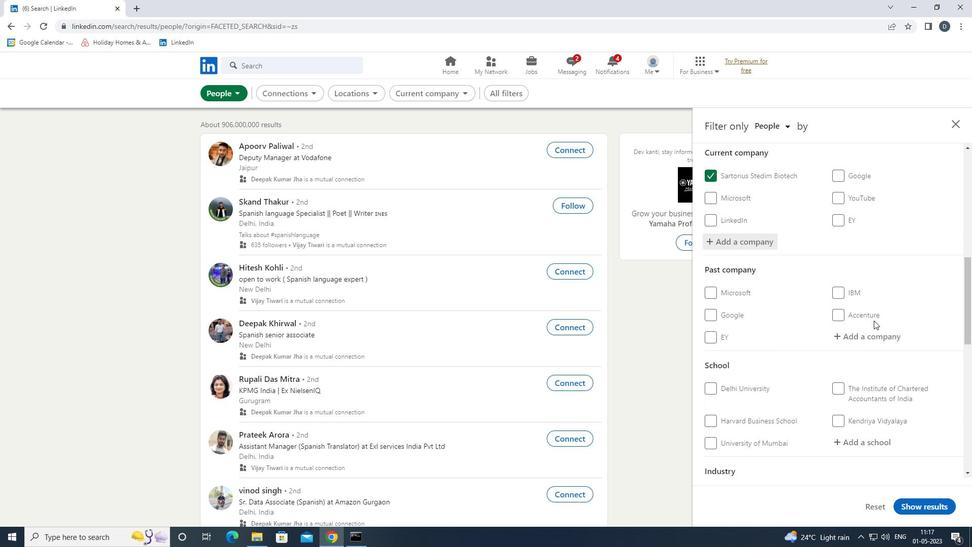 
Action: Mouse moved to (876, 337)
Screenshot: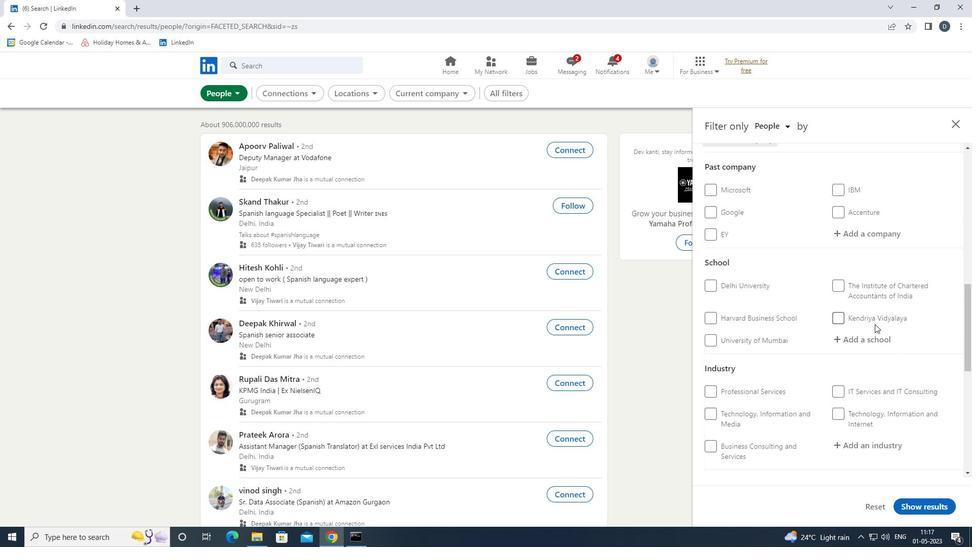 
Action: Mouse pressed left at (876, 337)
Screenshot: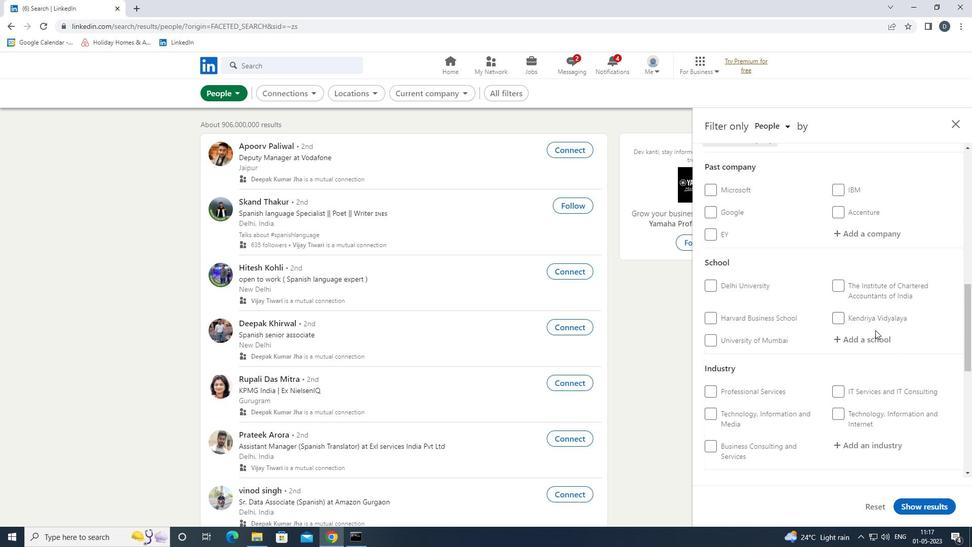 
Action: Key pressed <Key.shift>JD<Key.space><Key.shift>INSTITUTE<Key.down><Key.enter>
Screenshot: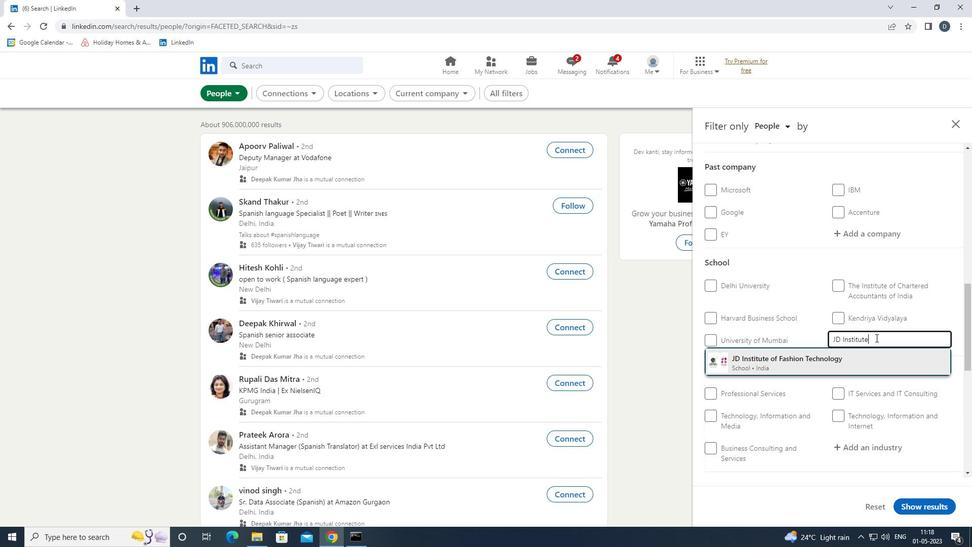 
Action: Mouse moved to (939, 425)
Screenshot: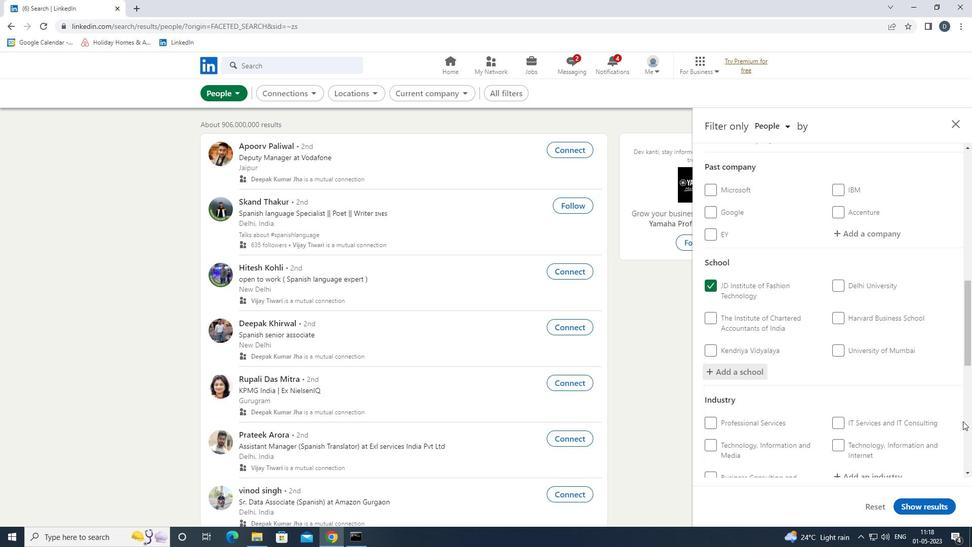 
Action: Mouse scrolled (939, 425) with delta (0, 0)
Screenshot: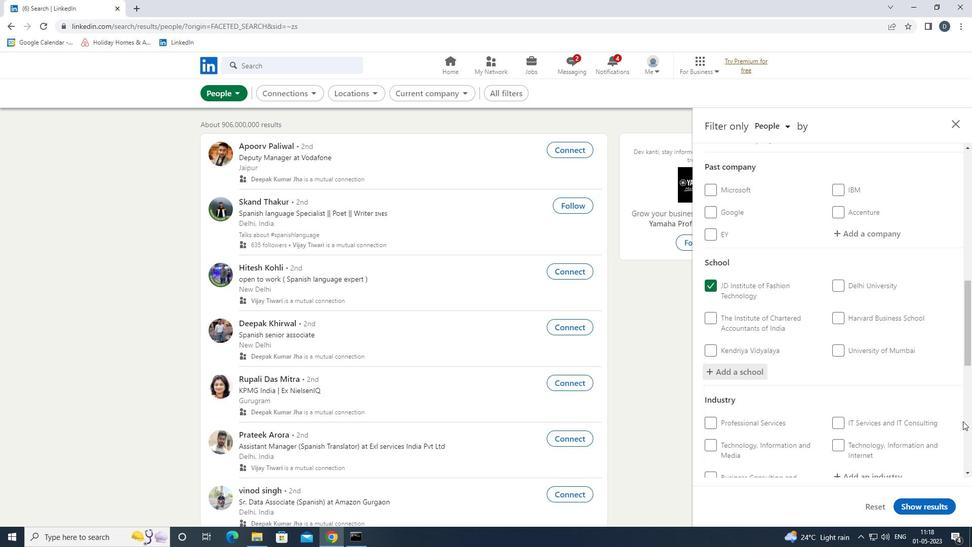 
Action: Mouse moved to (927, 423)
Screenshot: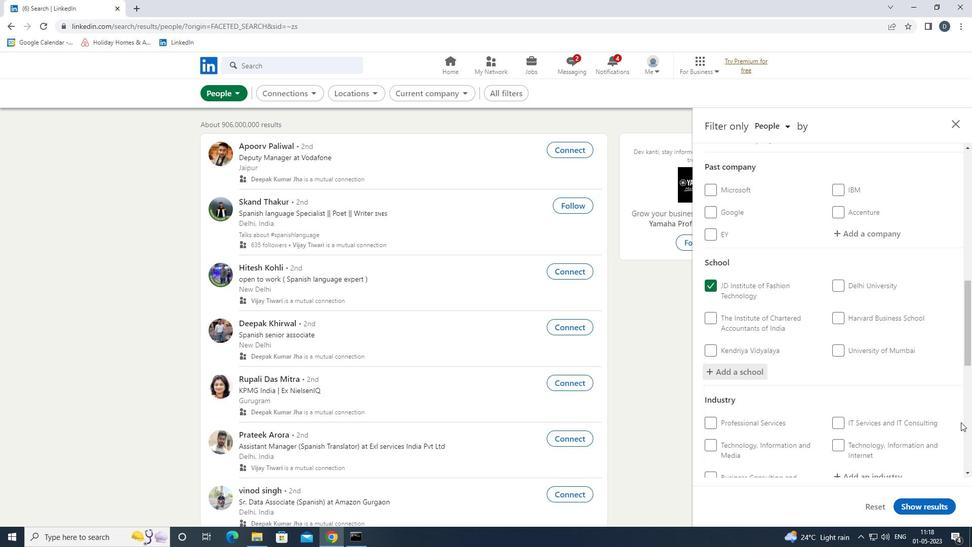 
Action: Mouse scrolled (927, 423) with delta (0, 0)
Screenshot: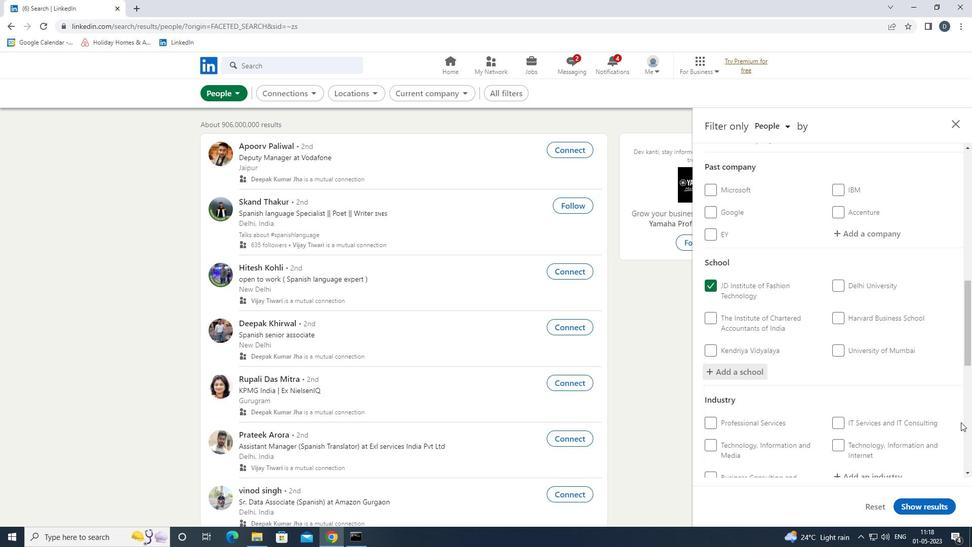 
Action: Mouse moved to (851, 389)
Screenshot: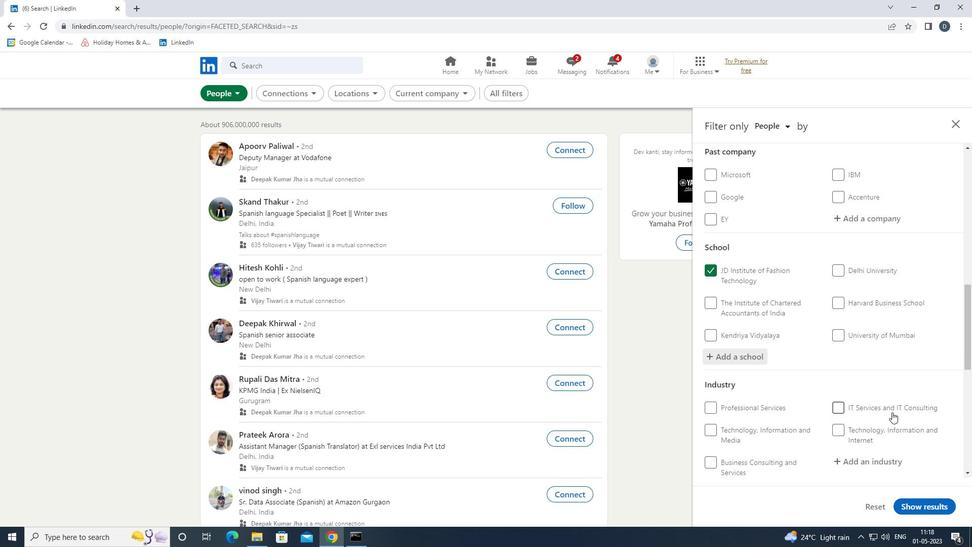 
Action: Mouse scrolled (851, 388) with delta (0, 0)
Screenshot: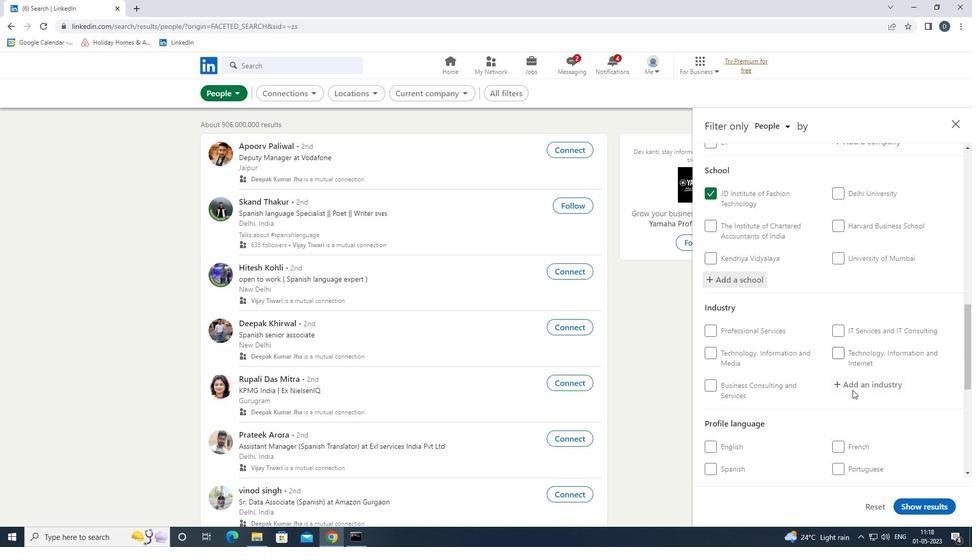 
Action: Mouse scrolled (851, 388) with delta (0, 0)
Screenshot: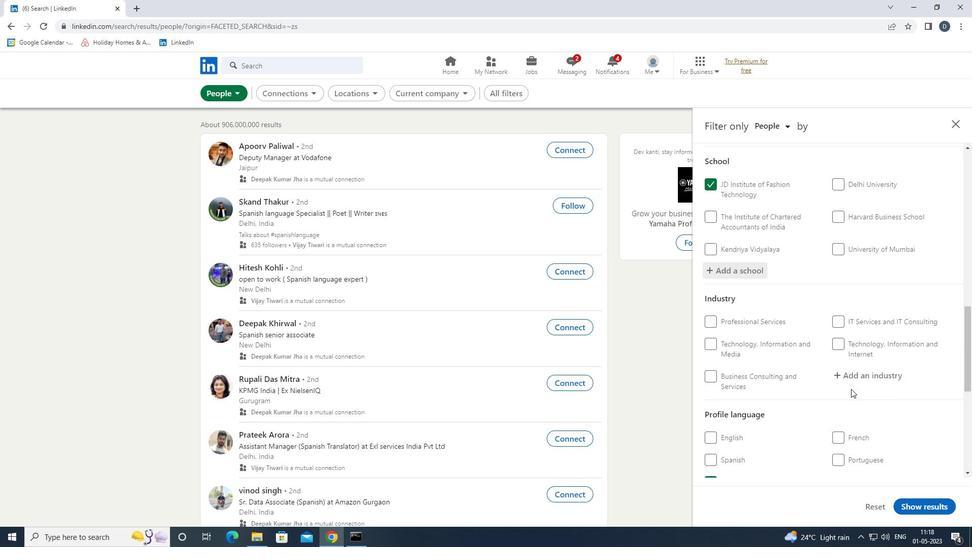
Action: Mouse moved to (867, 274)
Screenshot: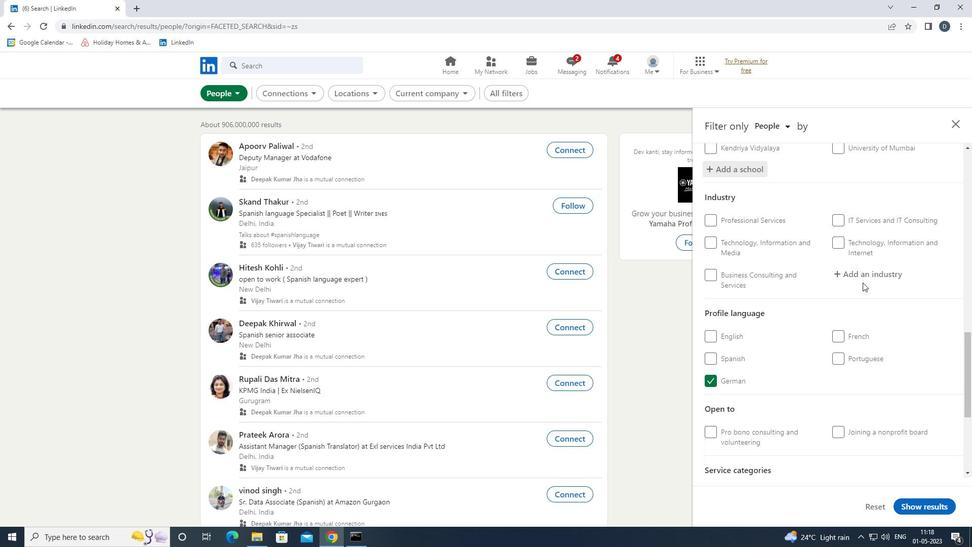
Action: Mouse pressed left at (867, 274)
Screenshot: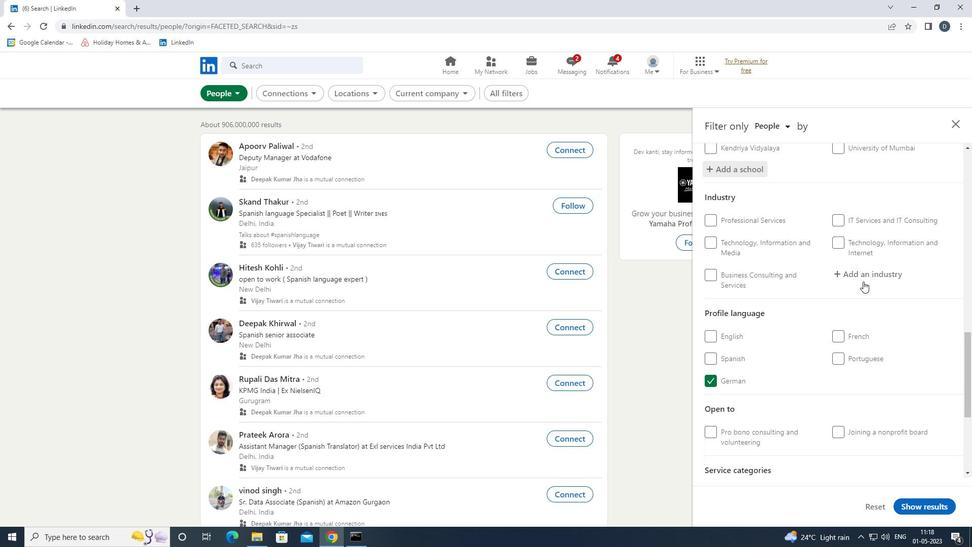 
Action: Key pressed <Key.shift><Key.shift>PUBLIC<Key.space><Key.shift>SAFE<Key.down><Key.enter>
Screenshot: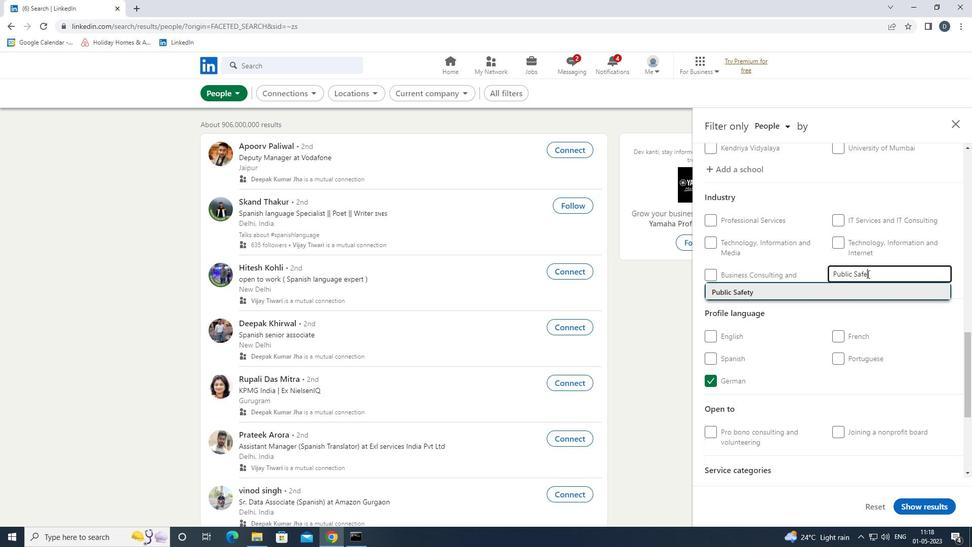 
Action: Mouse moved to (866, 278)
Screenshot: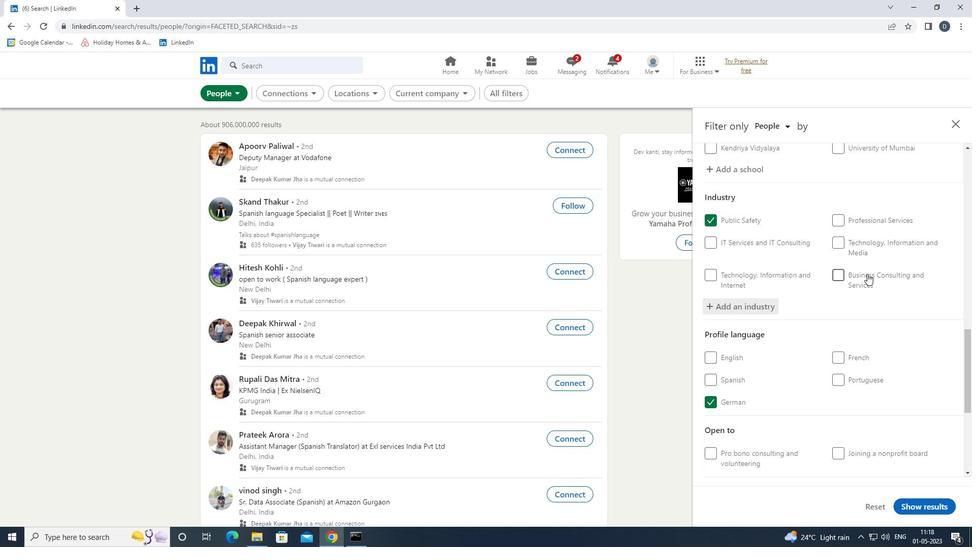 
Action: Mouse scrolled (866, 278) with delta (0, 0)
Screenshot: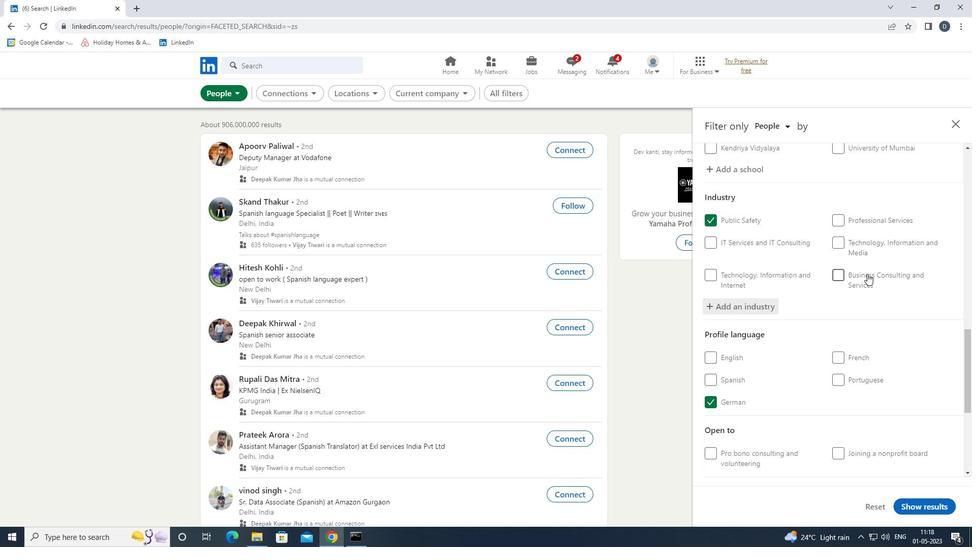 
Action: Mouse moved to (864, 282)
Screenshot: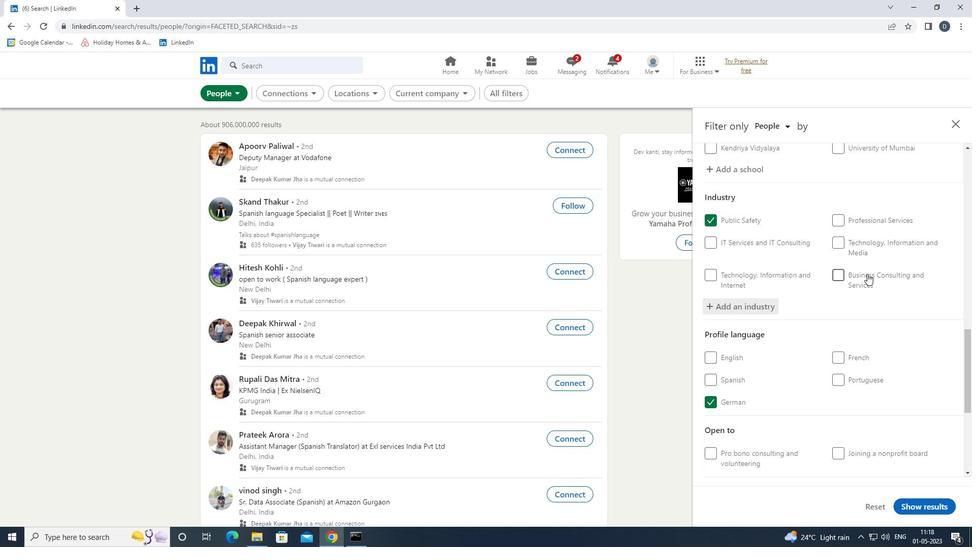 
Action: Mouse scrolled (864, 282) with delta (0, 0)
Screenshot: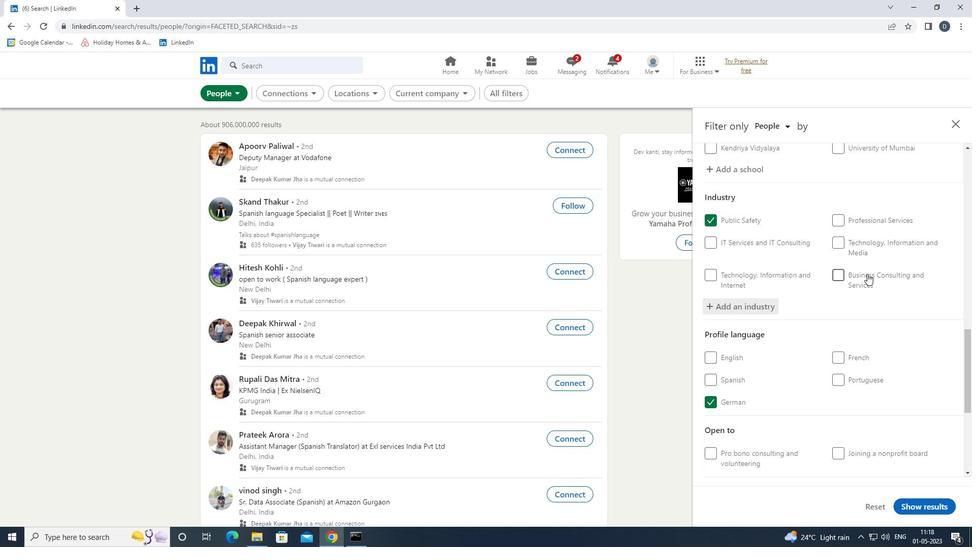 
Action: Mouse moved to (862, 284)
Screenshot: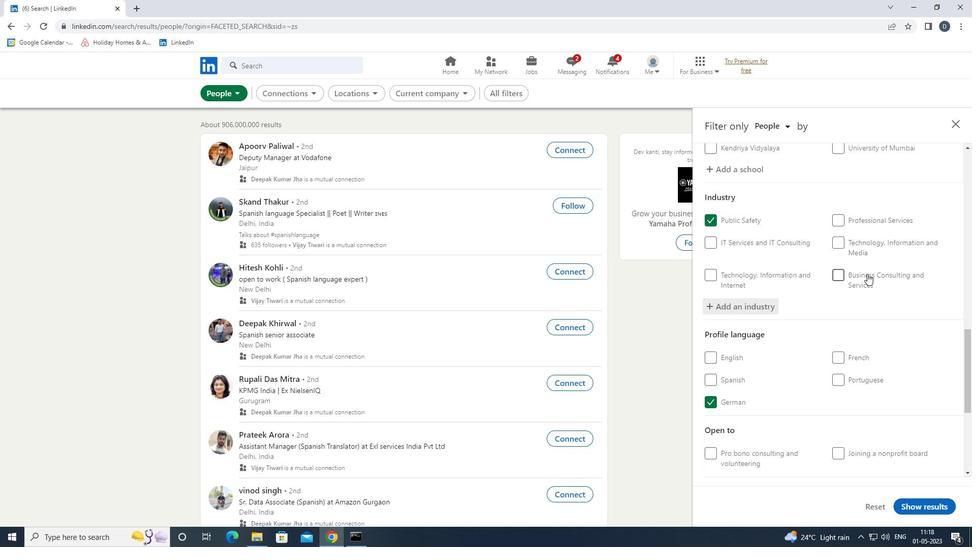 
Action: Mouse scrolled (862, 284) with delta (0, 0)
Screenshot: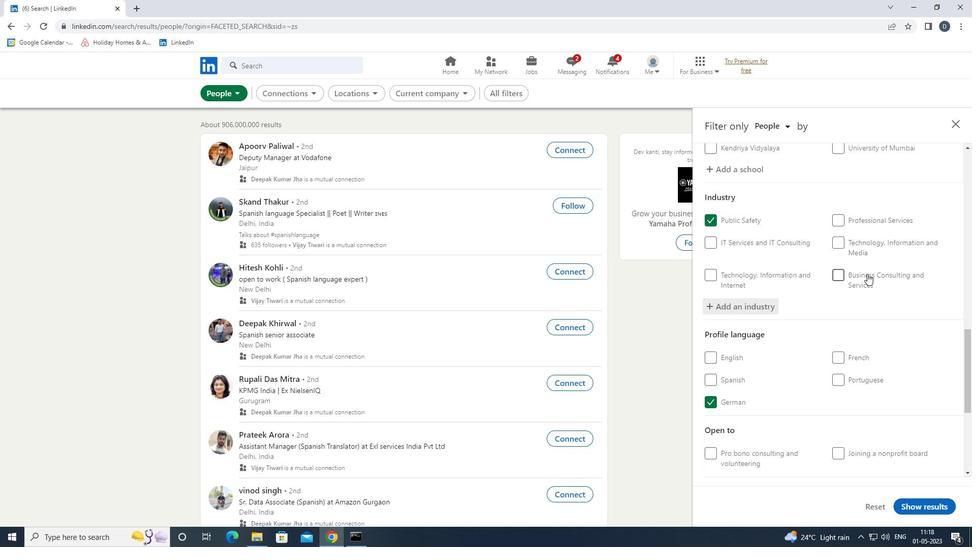 
Action: Mouse moved to (853, 337)
Screenshot: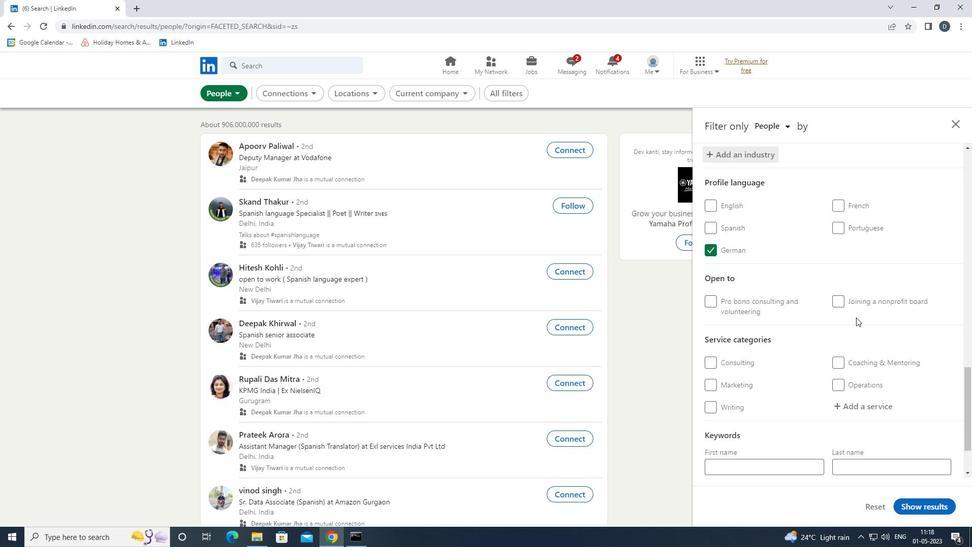 
Action: Mouse scrolled (853, 337) with delta (0, 0)
Screenshot: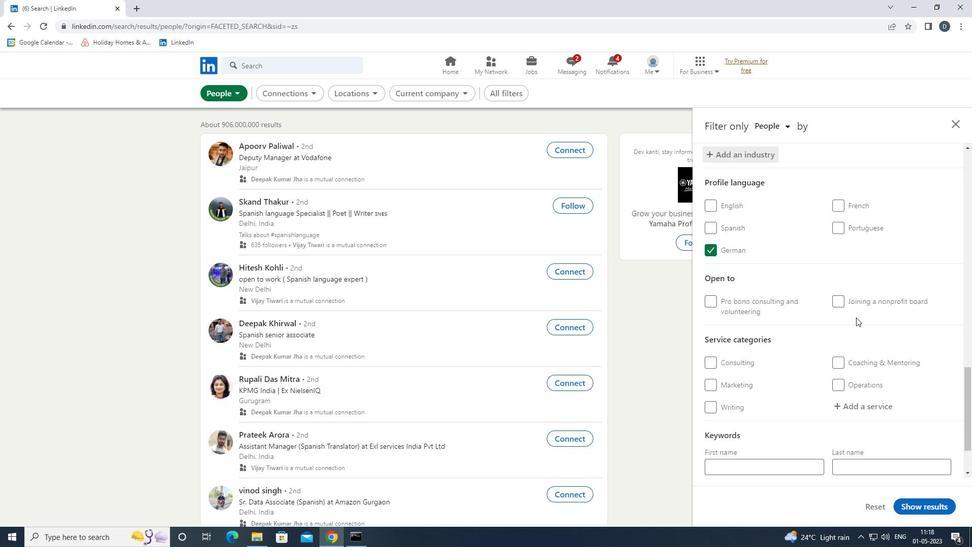 
Action: Mouse moved to (853, 340)
Screenshot: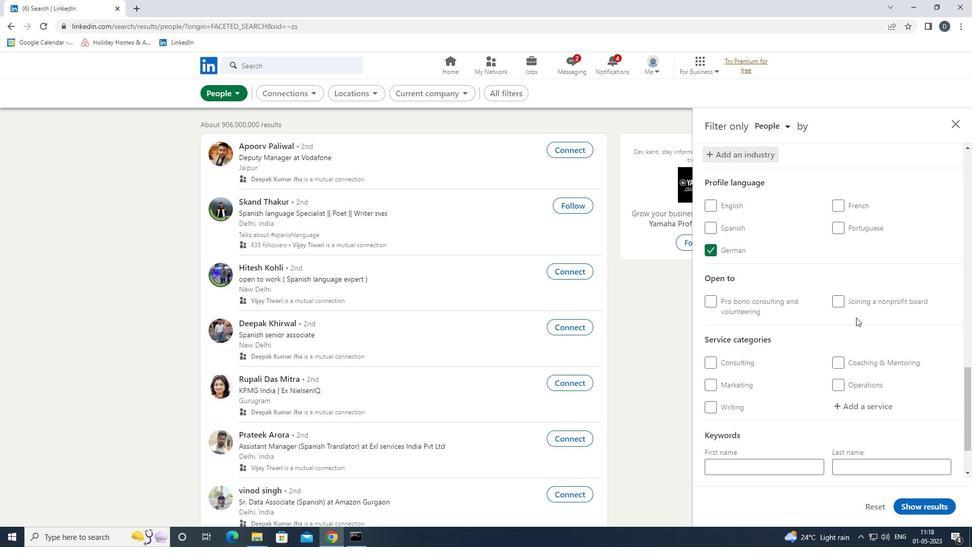 
Action: Mouse scrolled (853, 340) with delta (0, 0)
Screenshot: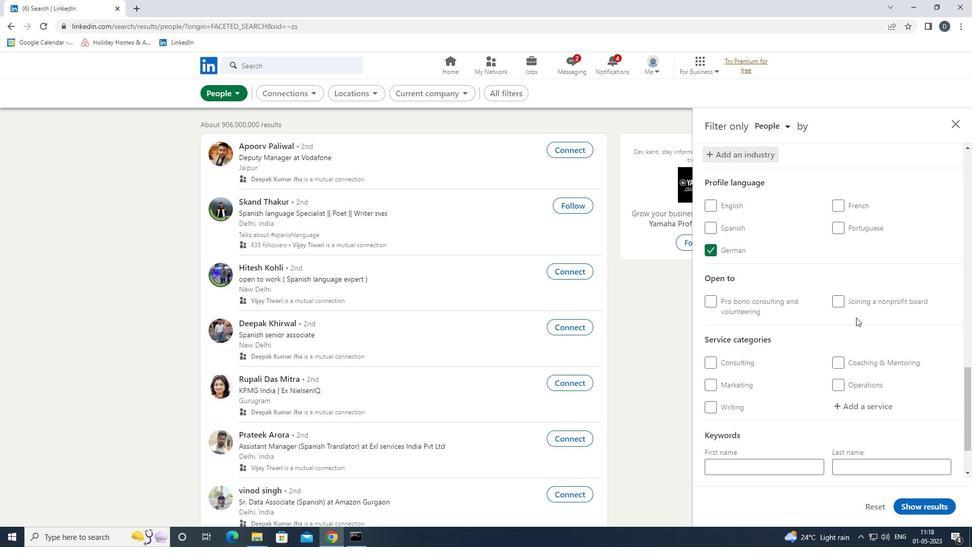 
Action: Mouse moved to (864, 332)
Screenshot: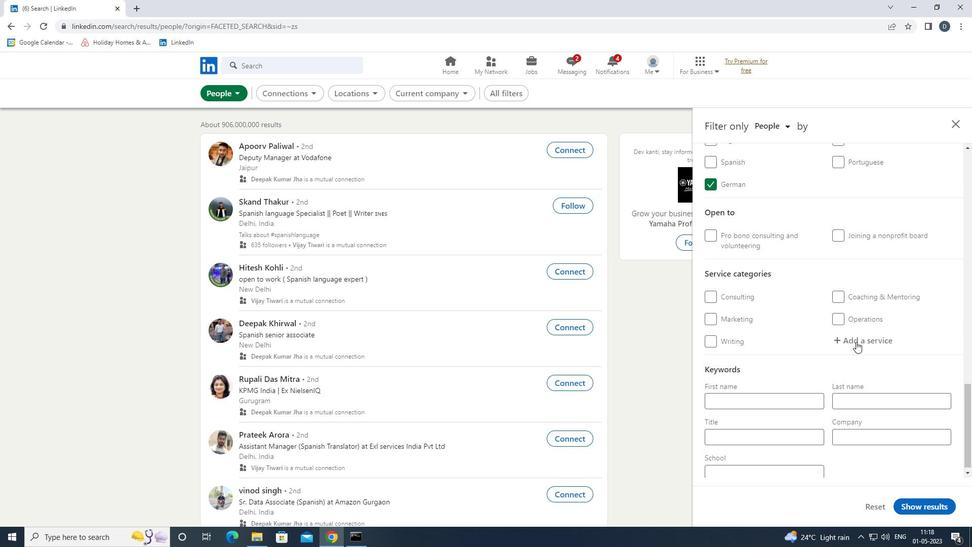 
Action: Mouse pressed left at (864, 332)
Screenshot: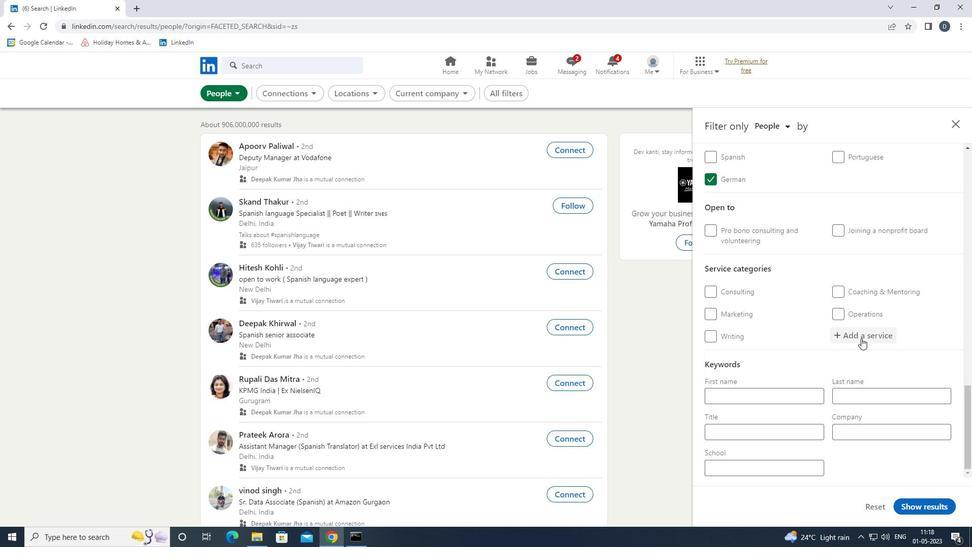 
Action: Key pressed <Key.shift><Key.shift>ANIMATION<Key.space><Key.shift>AR<Key.backspace><Key.backspace><Key.backspace><Key.backspace>N<Key.shift>ARCHITECTUTE<Key.backspace><Key.backspace><Key.backspace>URE
Screenshot: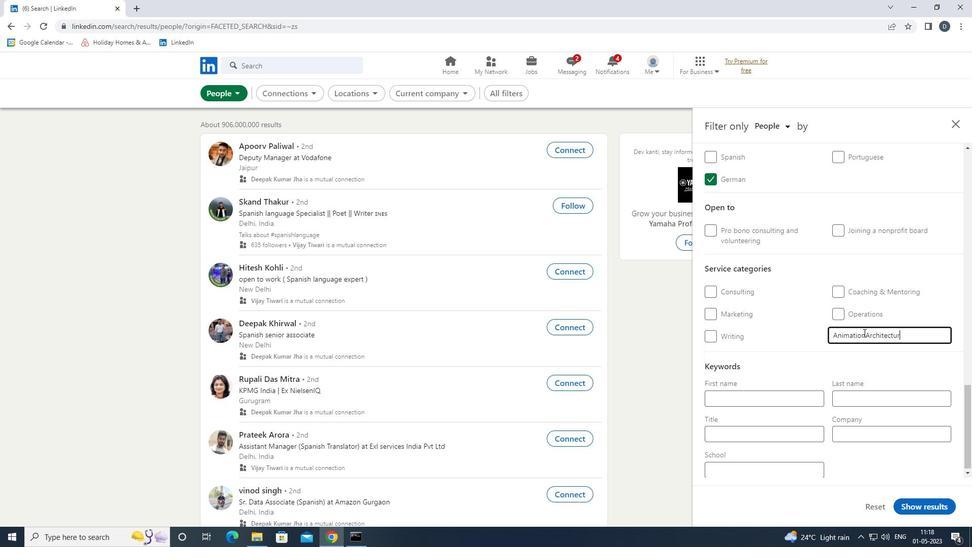 
Action: Mouse moved to (866, 331)
Screenshot: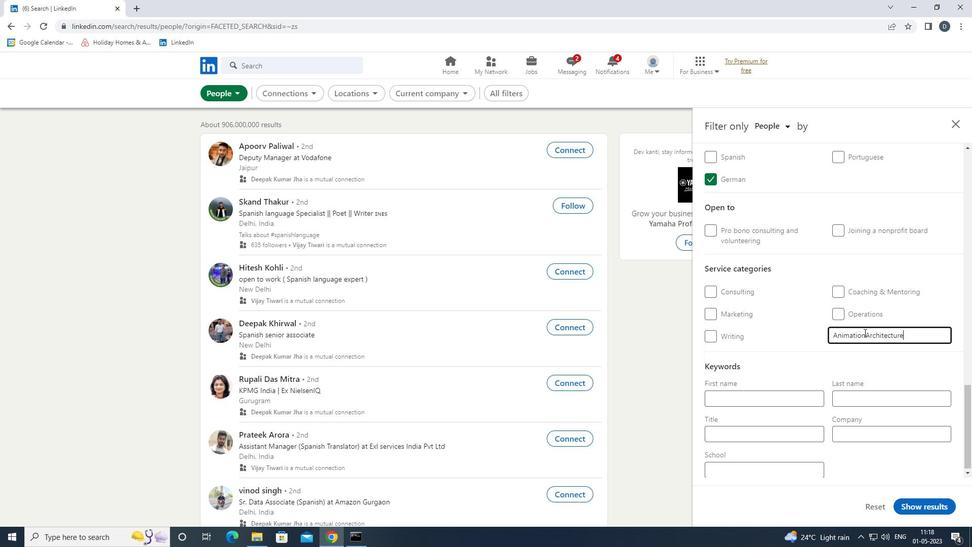 
Action: Mouse scrolled (866, 331) with delta (0, 0)
Screenshot: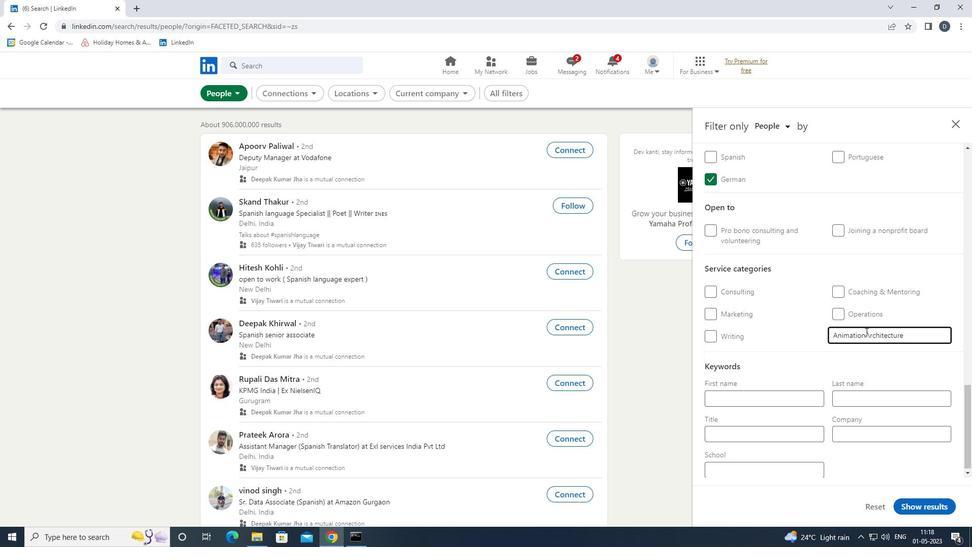 
Action: Mouse moved to (866, 331)
Screenshot: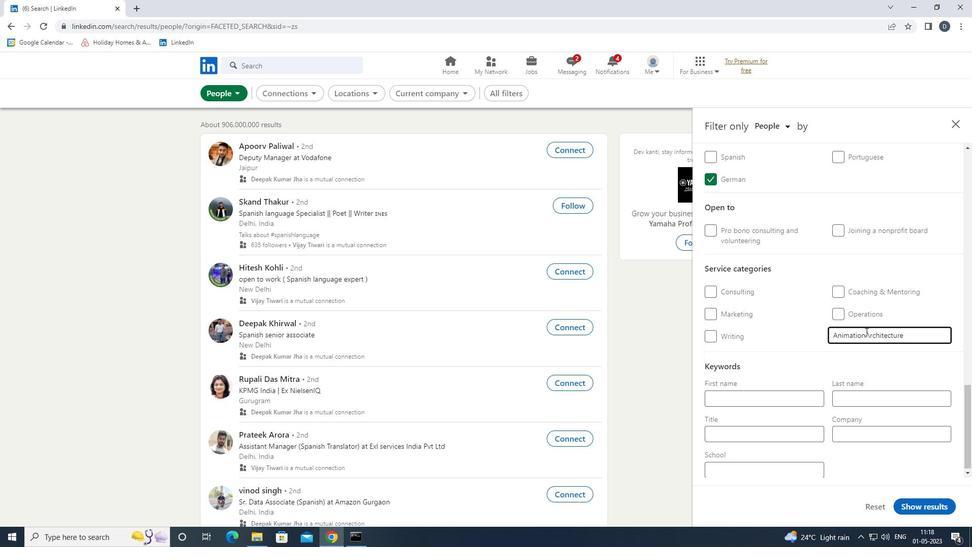 
Action: Mouse scrolled (866, 331) with delta (0, 0)
Screenshot: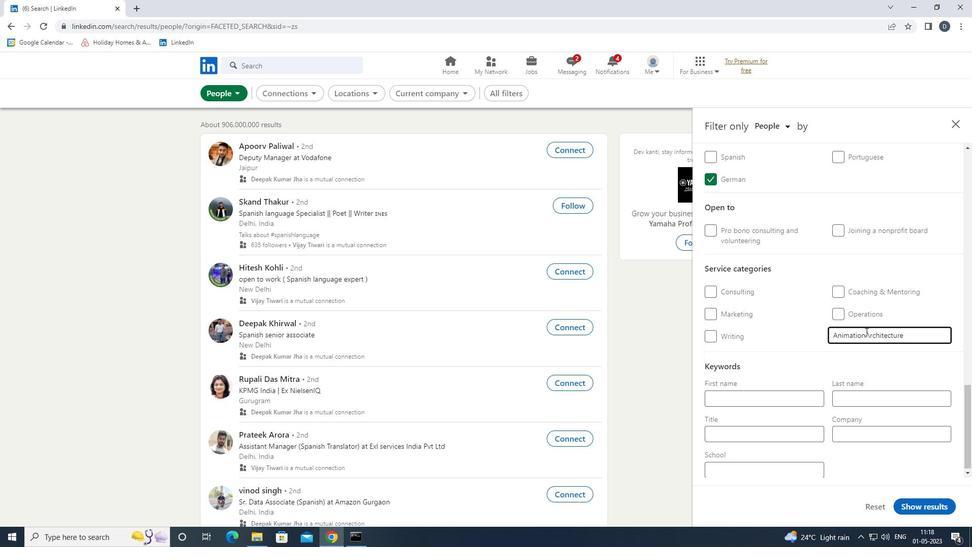 
Action: Mouse moved to (770, 439)
Screenshot: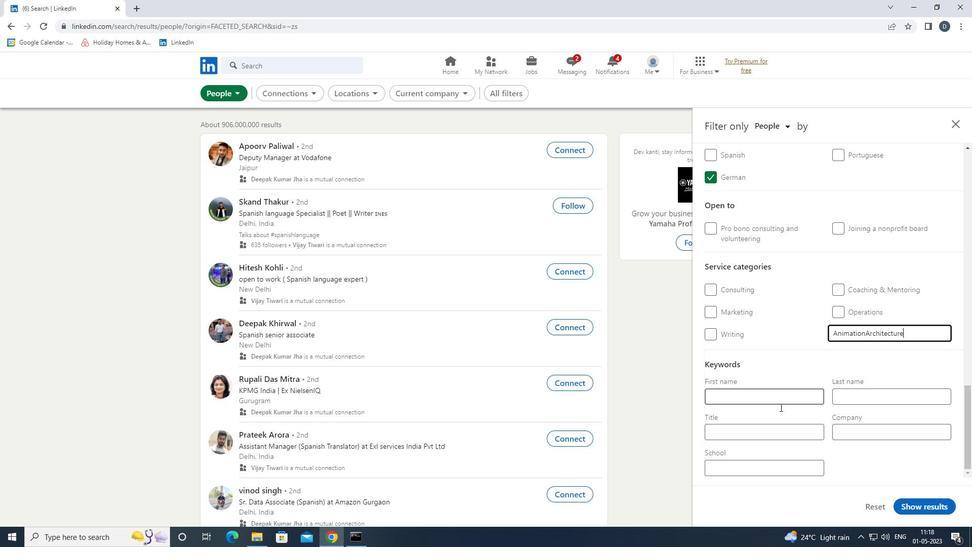 
Action: Mouse pressed left at (770, 439)
Screenshot: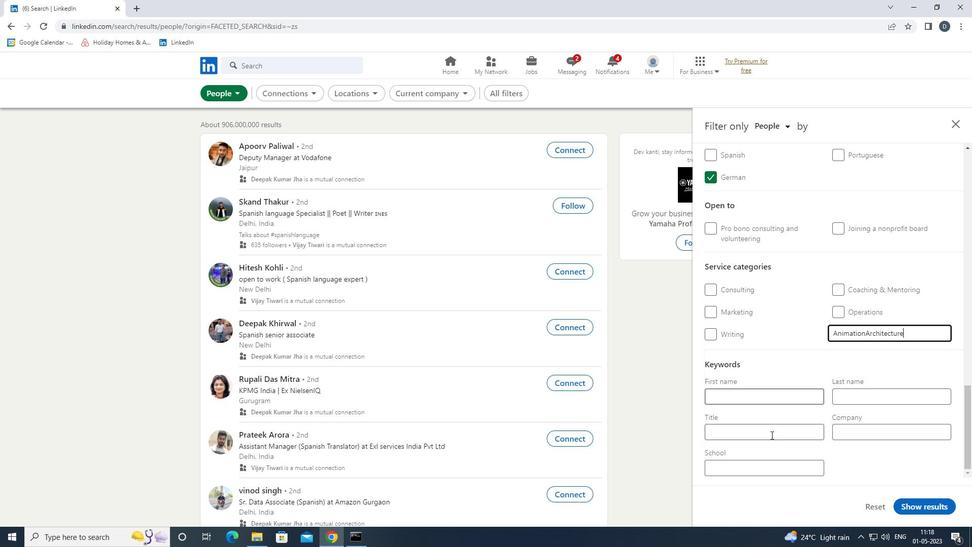 
Action: Mouse moved to (775, 432)
Screenshot: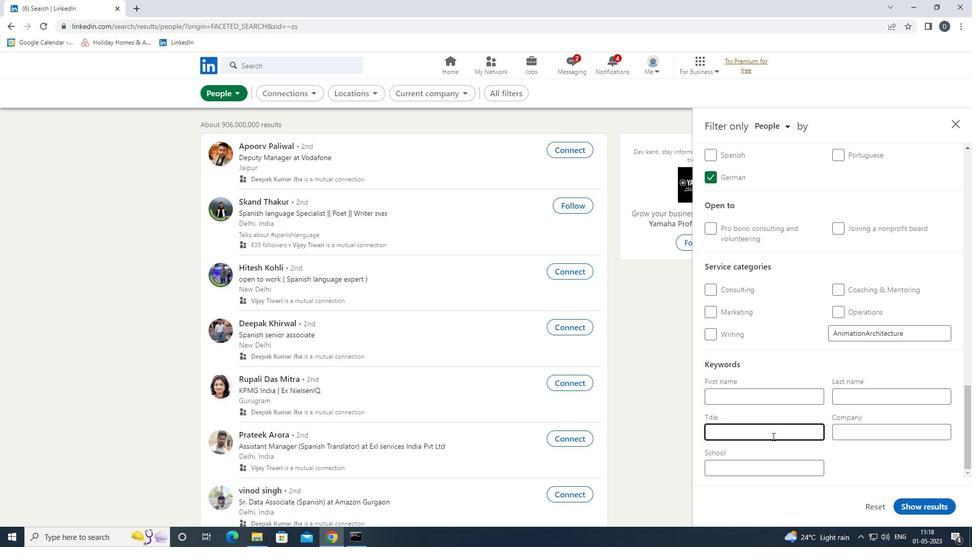 
Action: Key pressed <Key.shift>VETERNI<Key.backspace><Key.backspace>INARY<Key.space><Key.shift>ASSIAT<Key.backspace><Key.backspace>TANT
Screenshot: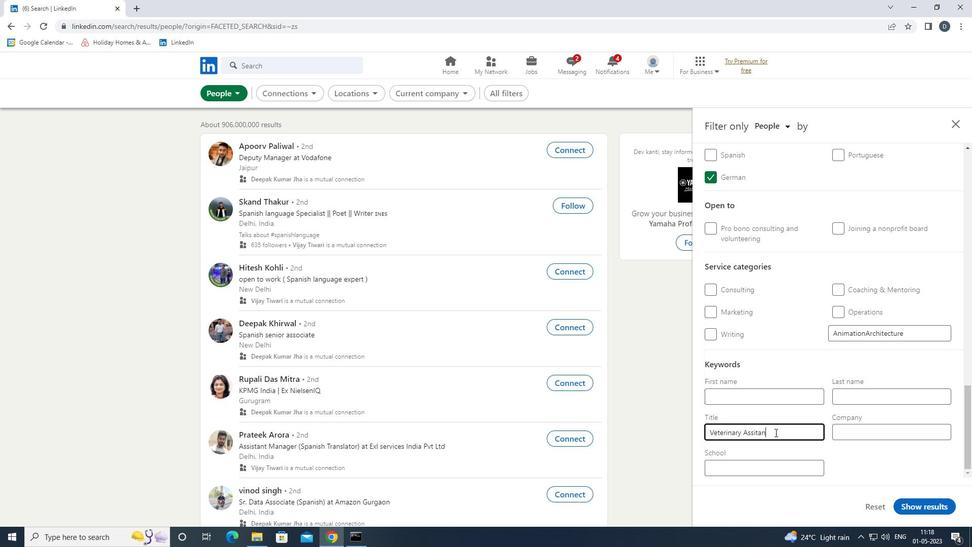 
Action: Mouse moved to (926, 509)
Screenshot: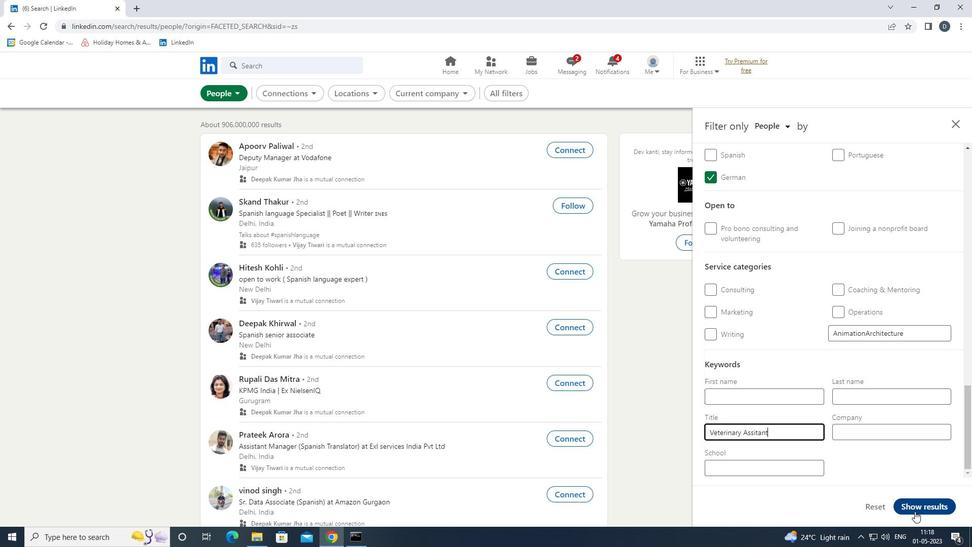 
Action: Mouse pressed left at (926, 509)
Screenshot: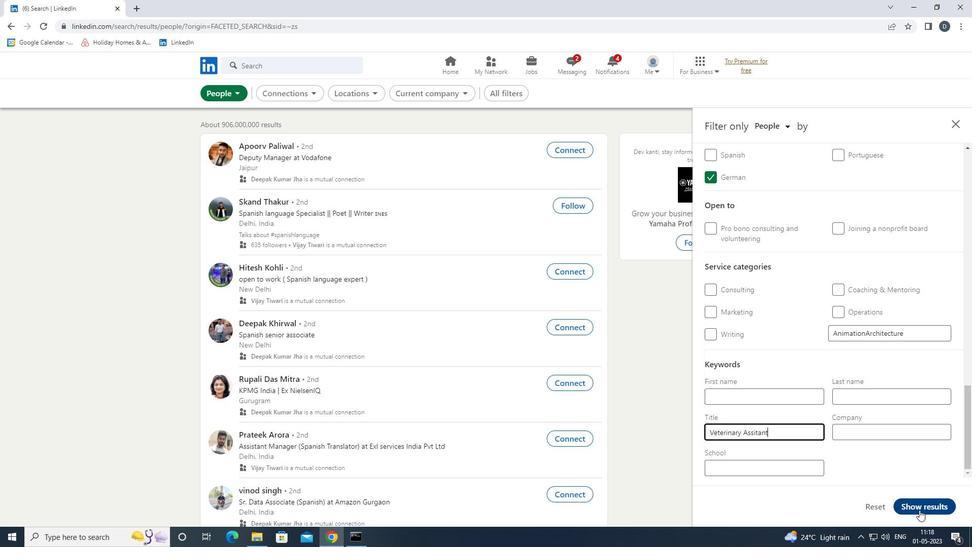 
Action: Mouse moved to (361, 145)
Screenshot: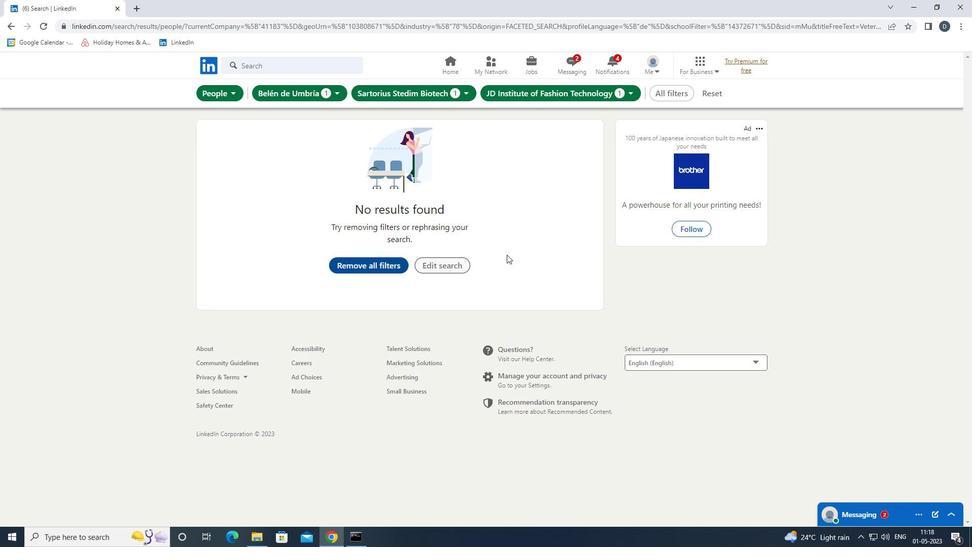 
